 Task: Find connections with filter location Mornington with filter topic #Personaldevelopmentwith filter profile language English with filter current company Coding Ninjas with filter school Himachal Pradesh Jobs with filter industry Collection Agencies with filter service category Filing with filter keywords title Attorney
Action: Mouse moved to (631, 93)
Screenshot: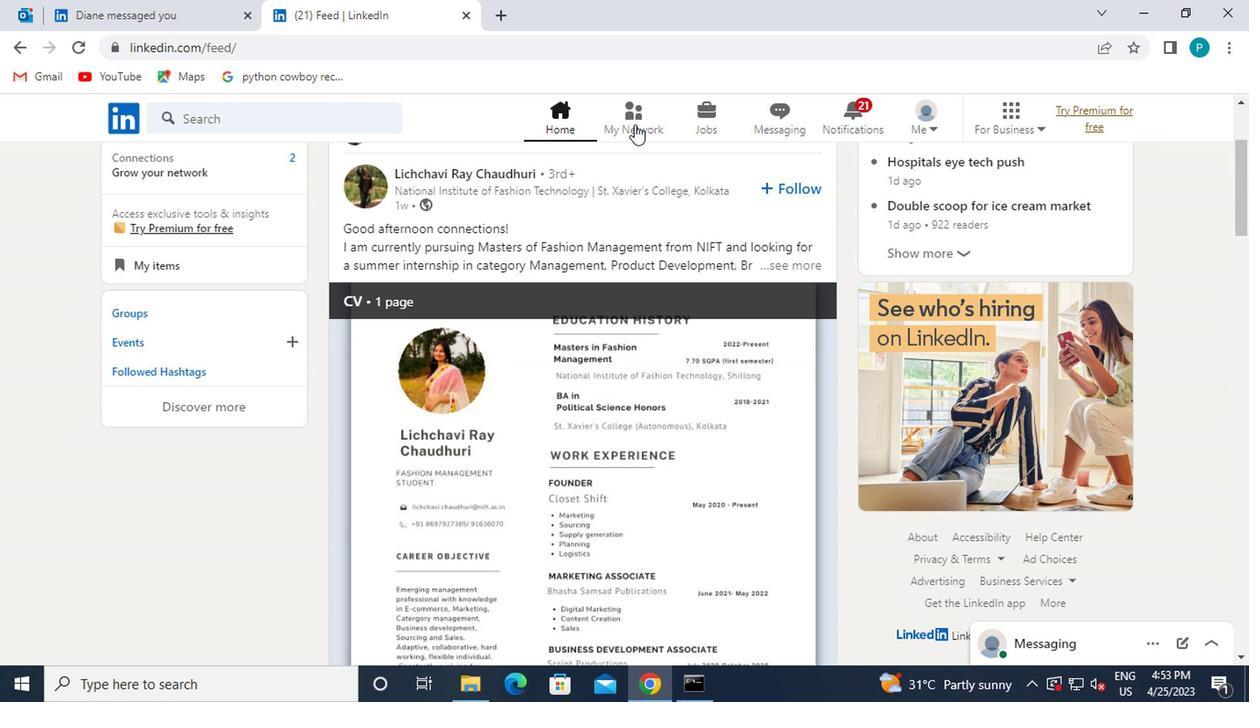 
Action: Mouse pressed left at (631, 93)
Screenshot: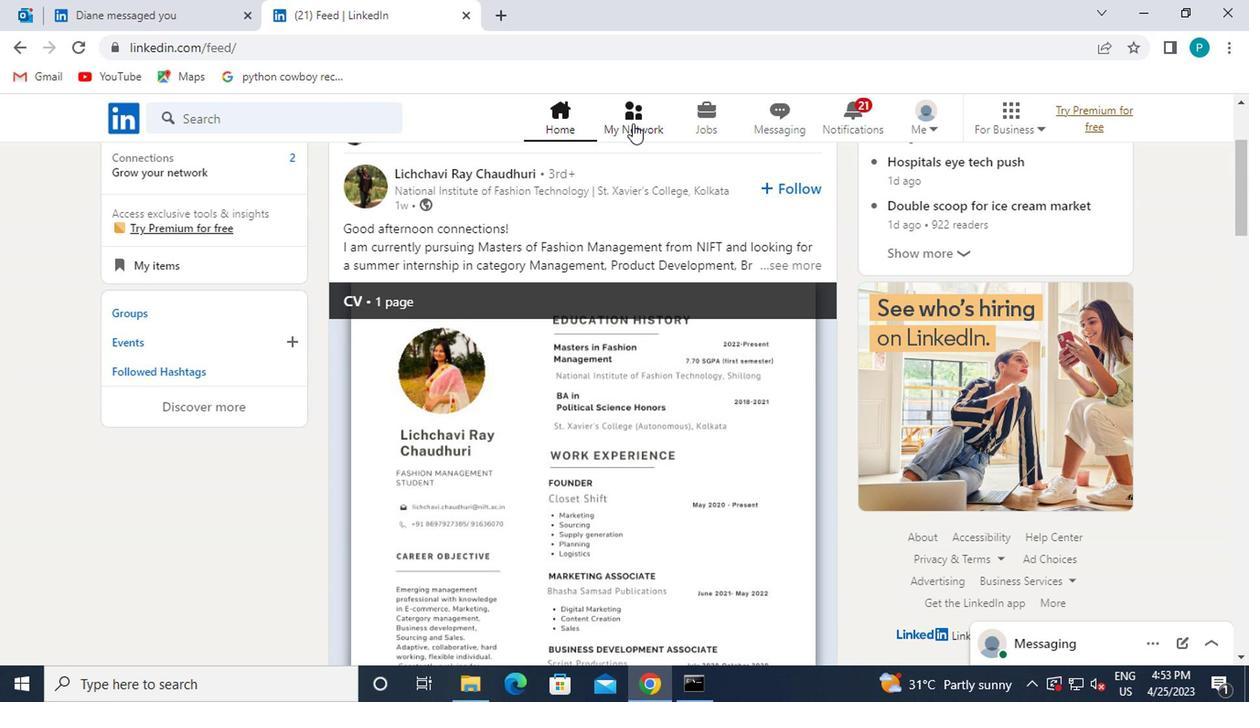 
Action: Mouse moved to (188, 197)
Screenshot: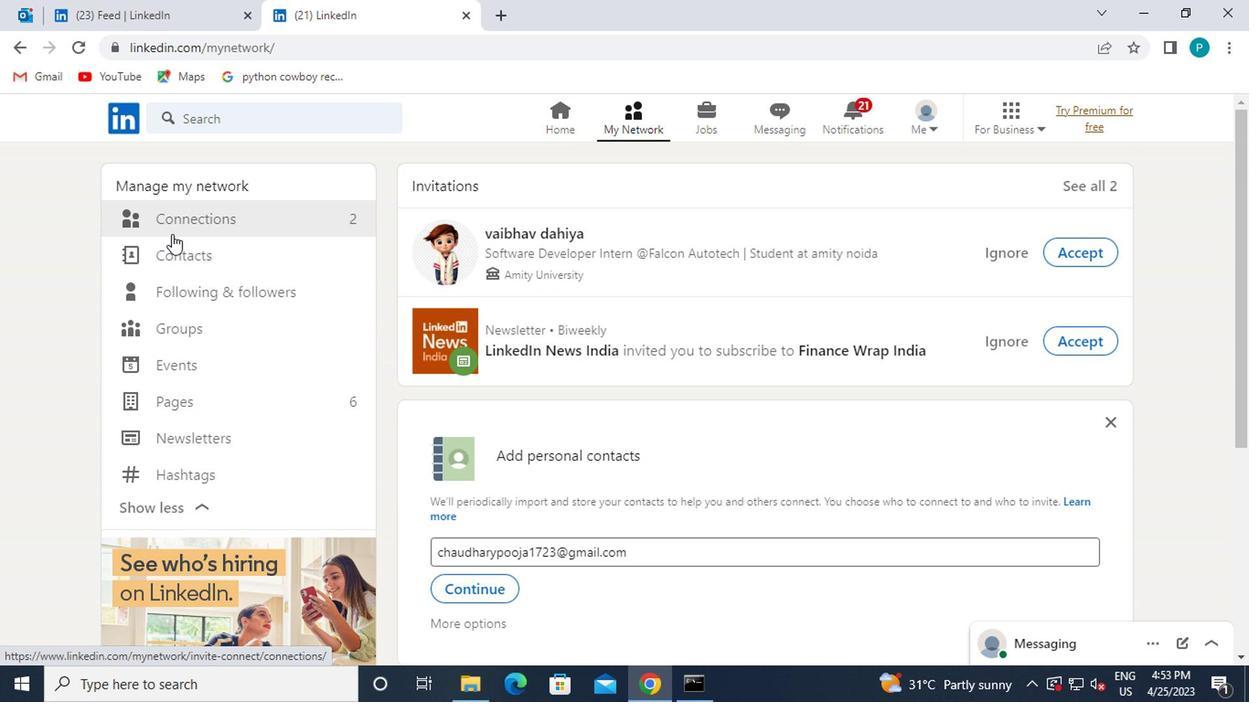 
Action: Mouse pressed left at (188, 197)
Screenshot: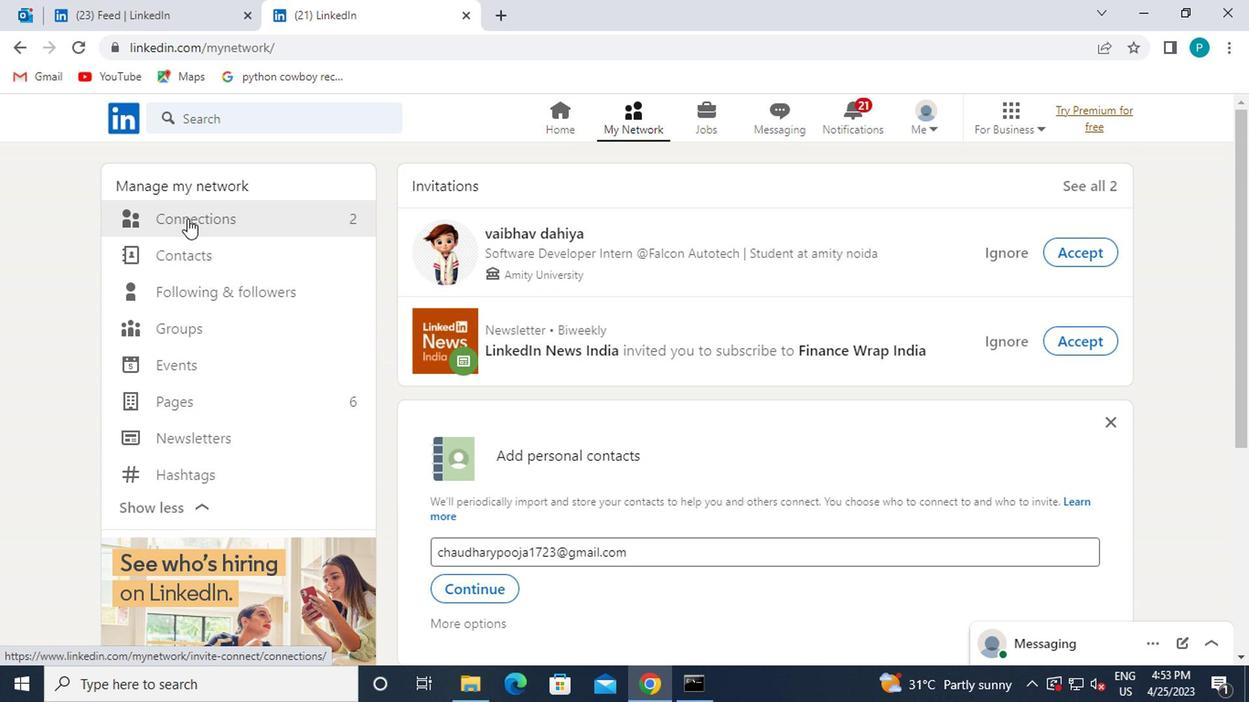 
Action: Mouse moved to (778, 193)
Screenshot: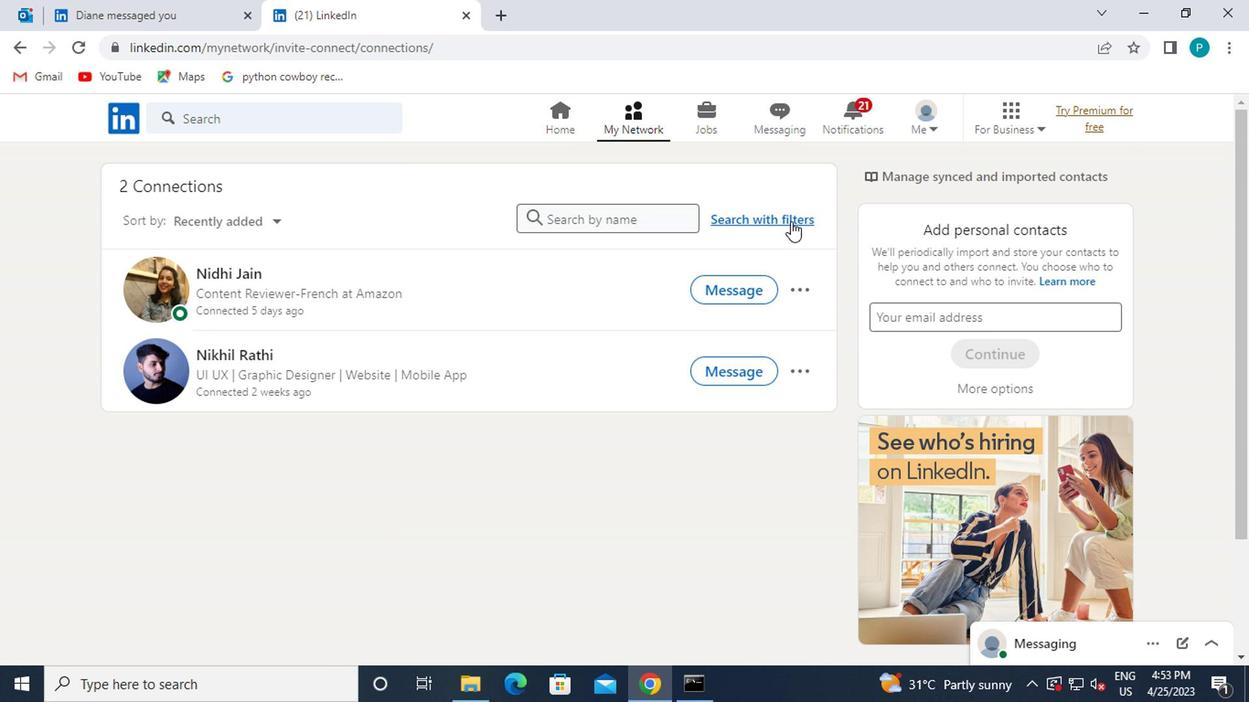 
Action: Mouse pressed left at (778, 193)
Screenshot: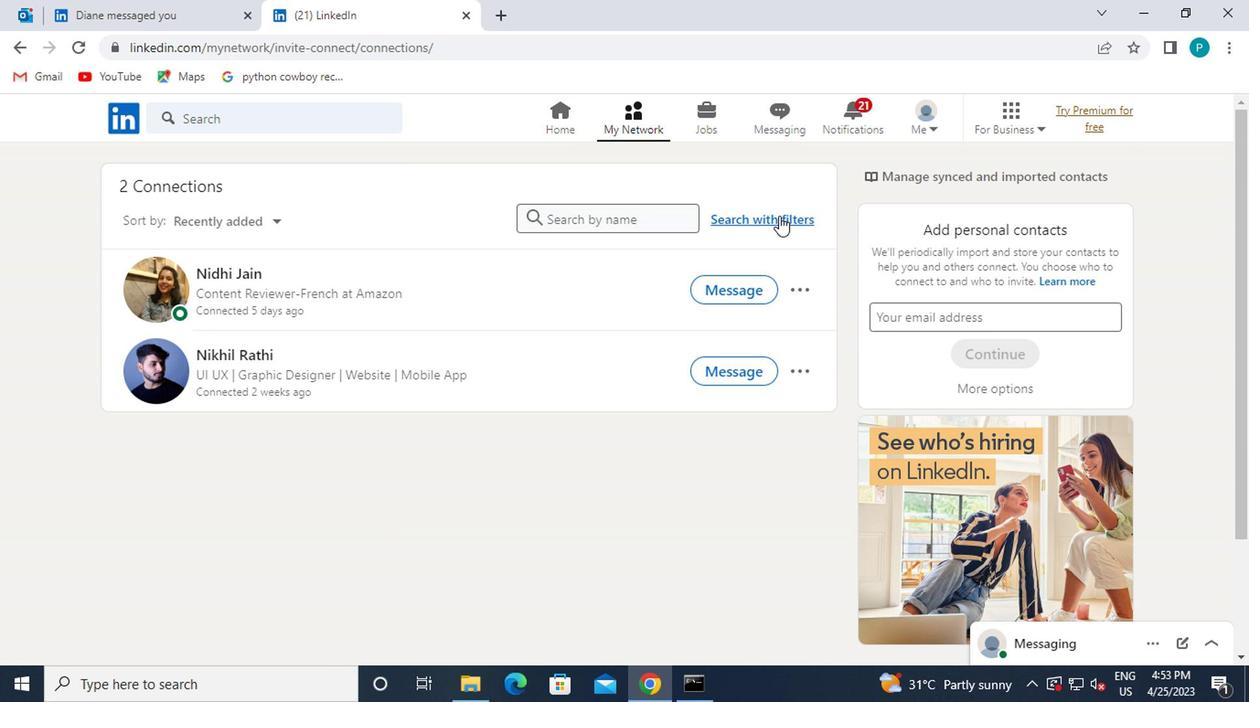
Action: Mouse moved to (637, 145)
Screenshot: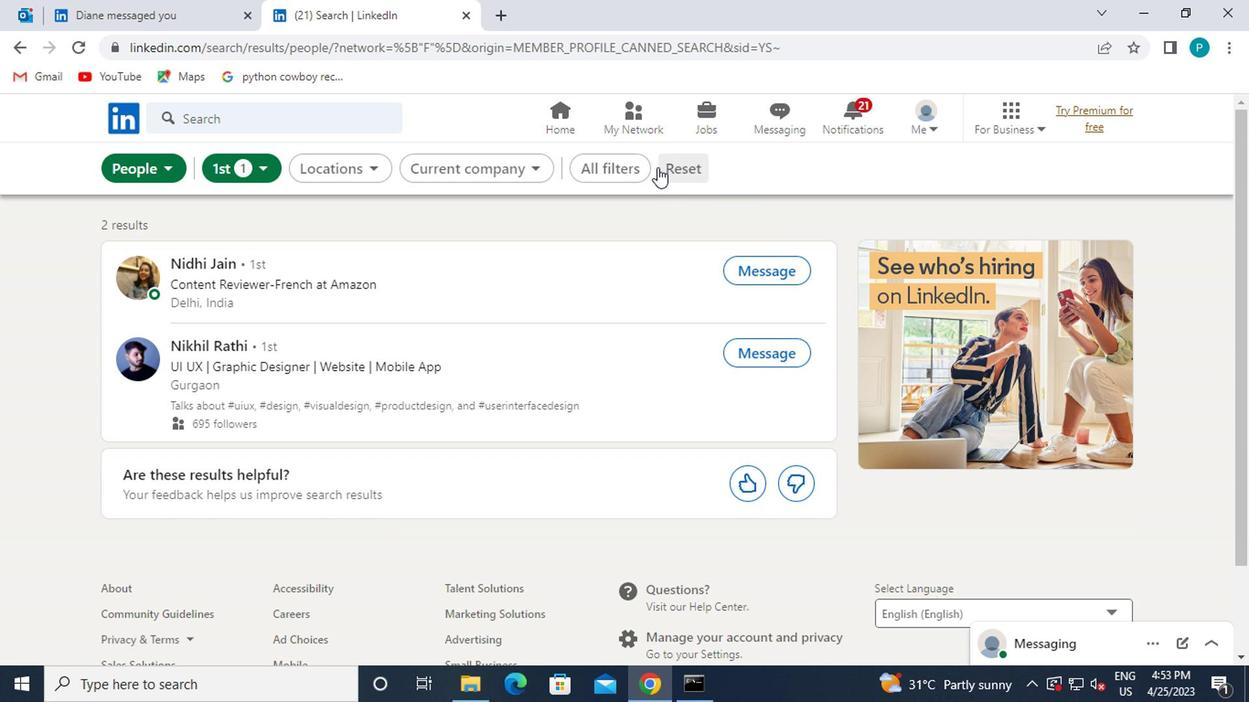 
Action: Mouse pressed left at (637, 145)
Screenshot: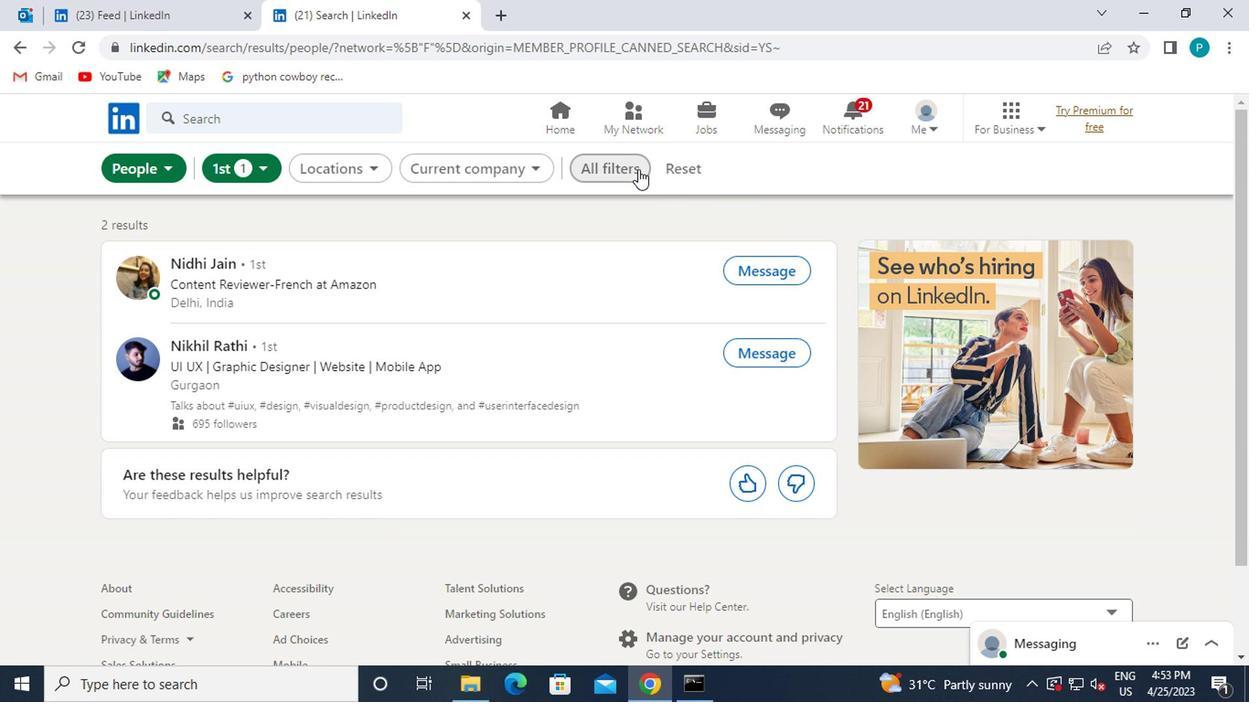 
Action: Mouse moved to (972, 432)
Screenshot: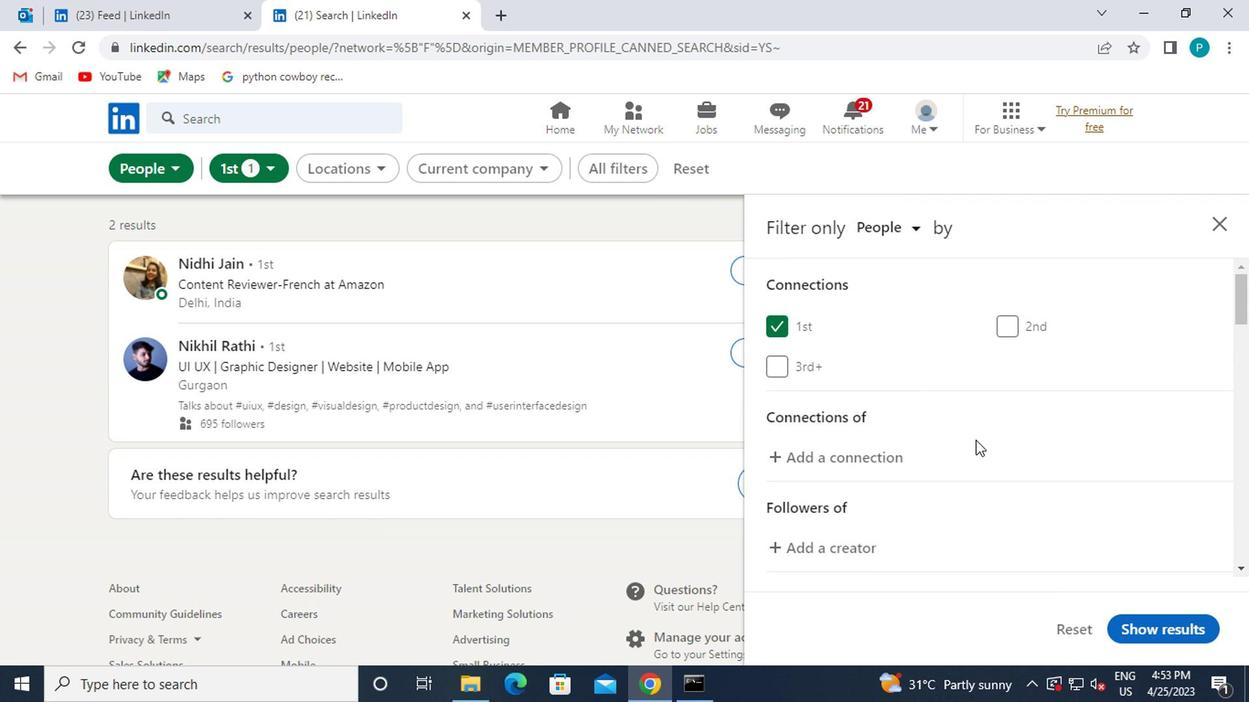 
Action: Mouse scrolled (972, 432) with delta (0, 0)
Screenshot: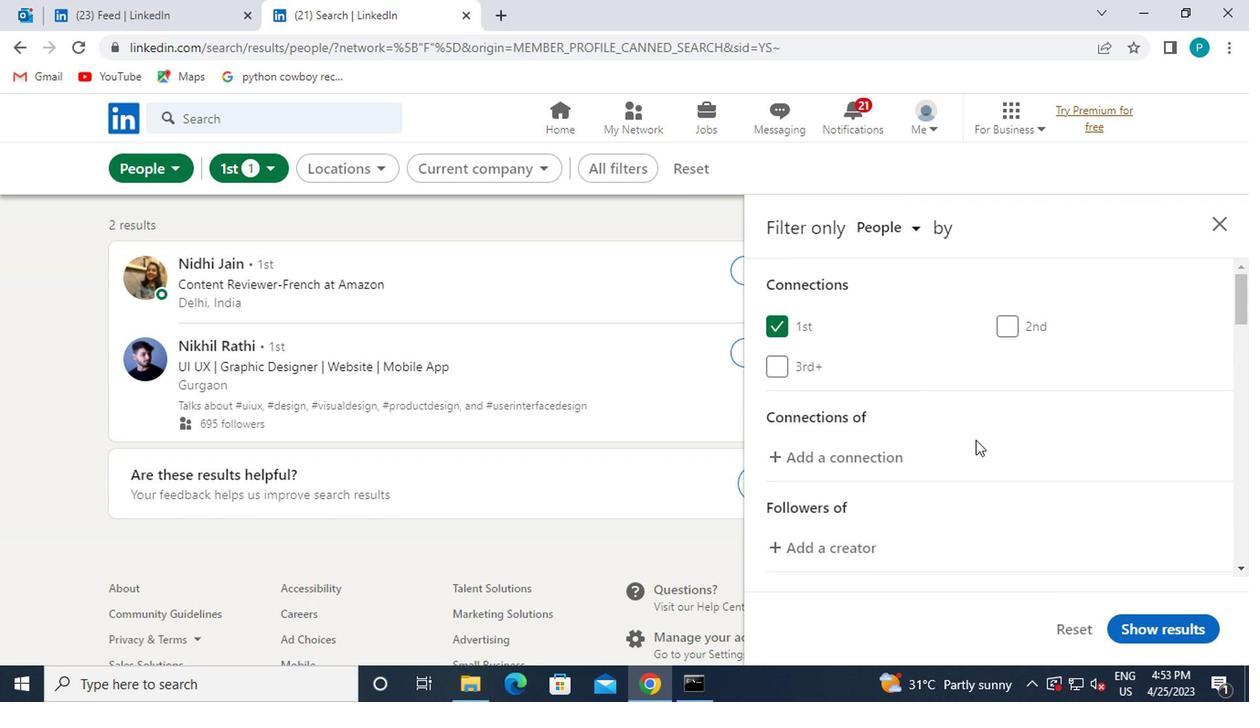 
Action: Mouse scrolled (972, 432) with delta (0, 0)
Screenshot: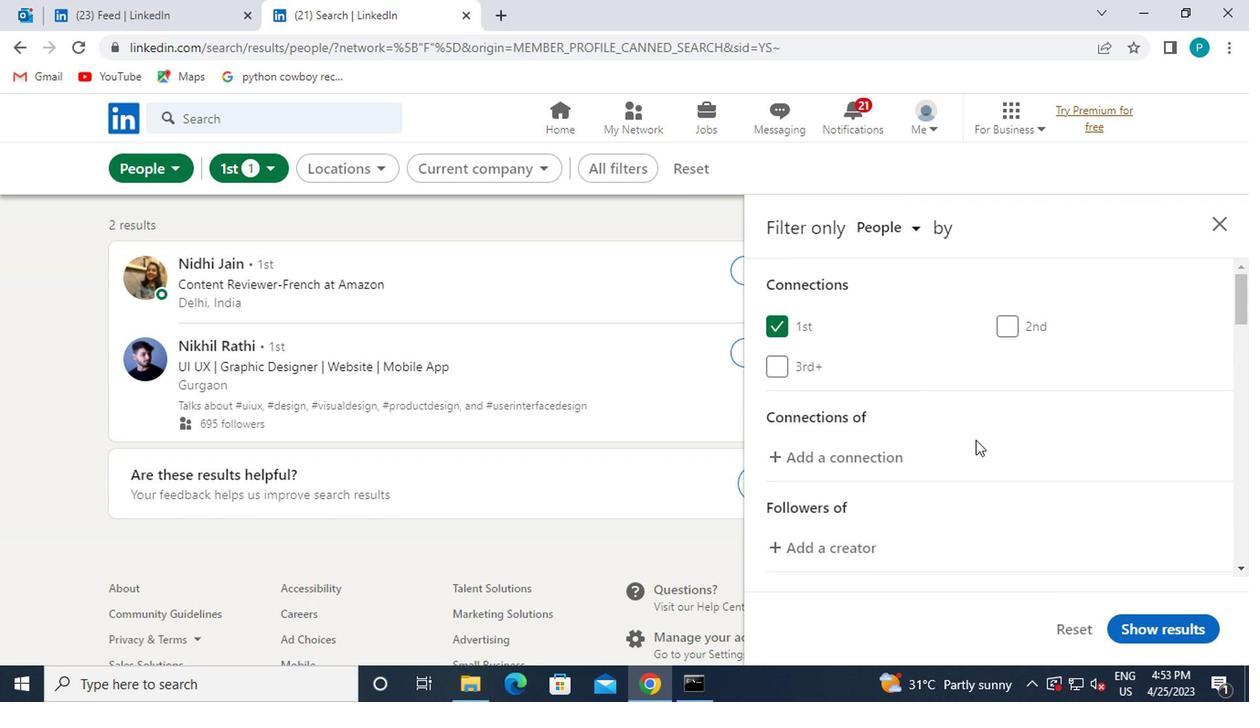 
Action: Mouse moved to (983, 433)
Screenshot: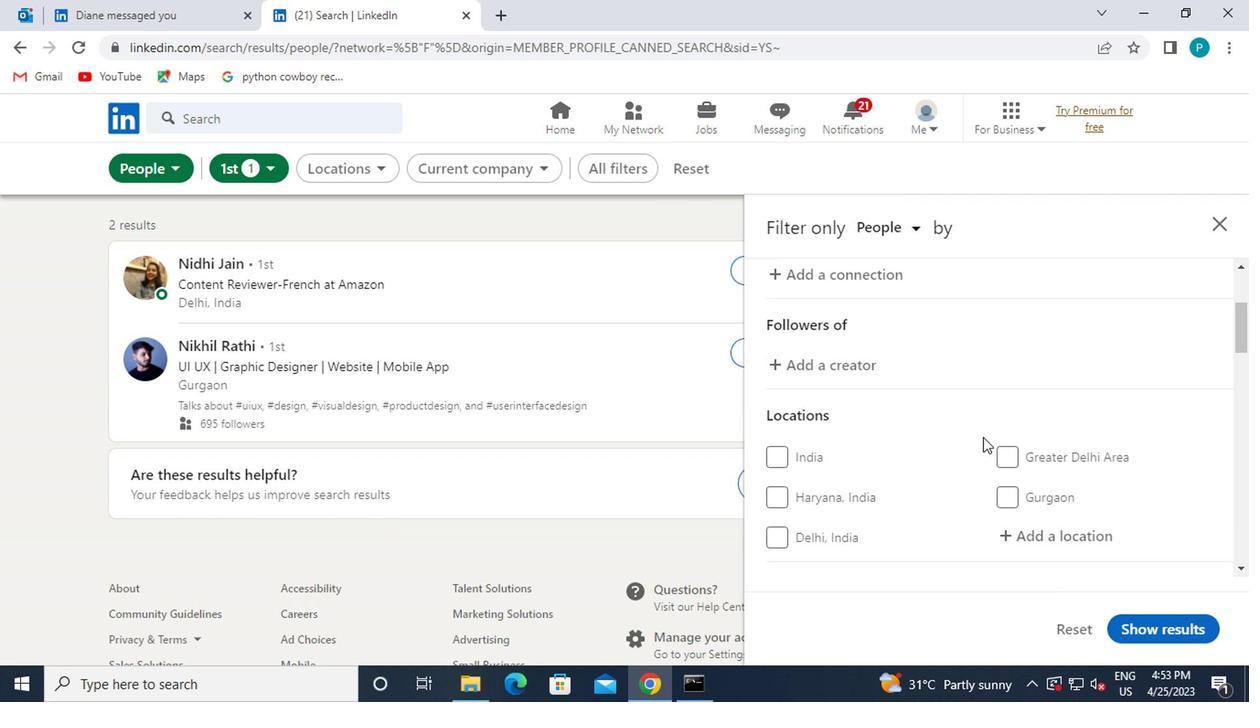 
Action: Mouse scrolled (983, 432) with delta (0, -1)
Screenshot: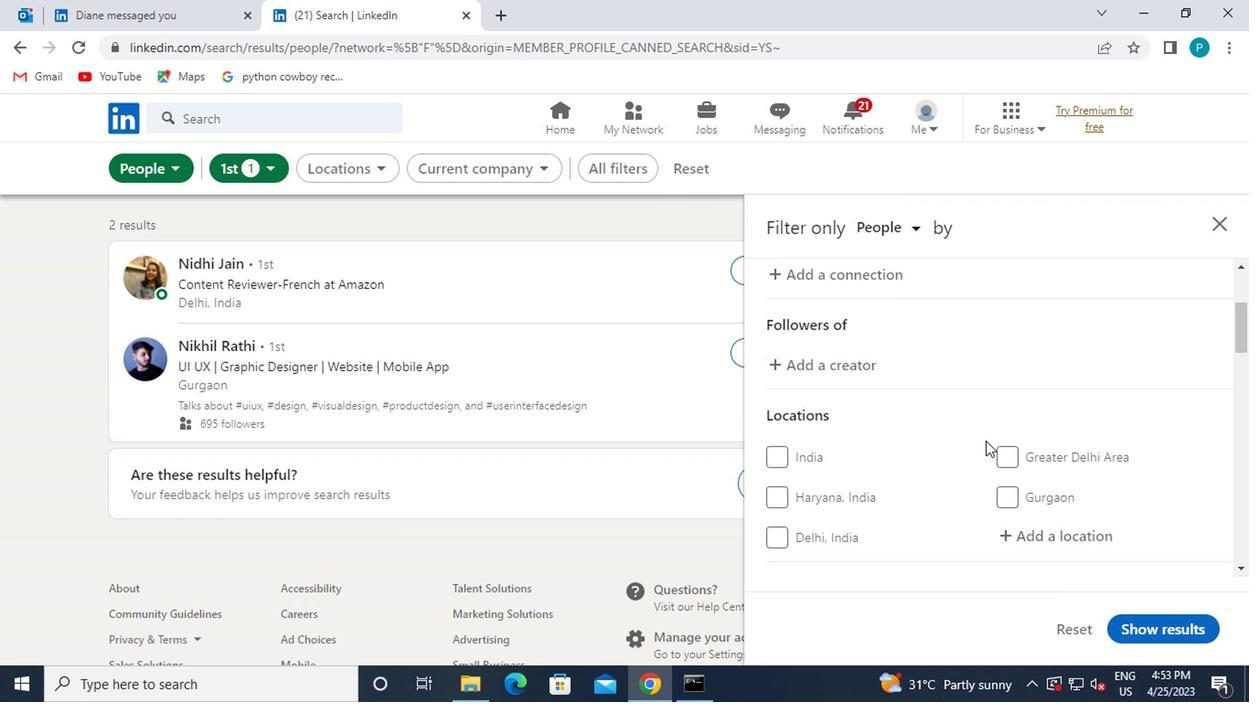 
Action: Mouse scrolled (983, 432) with delta (0, -1)
Screenshot: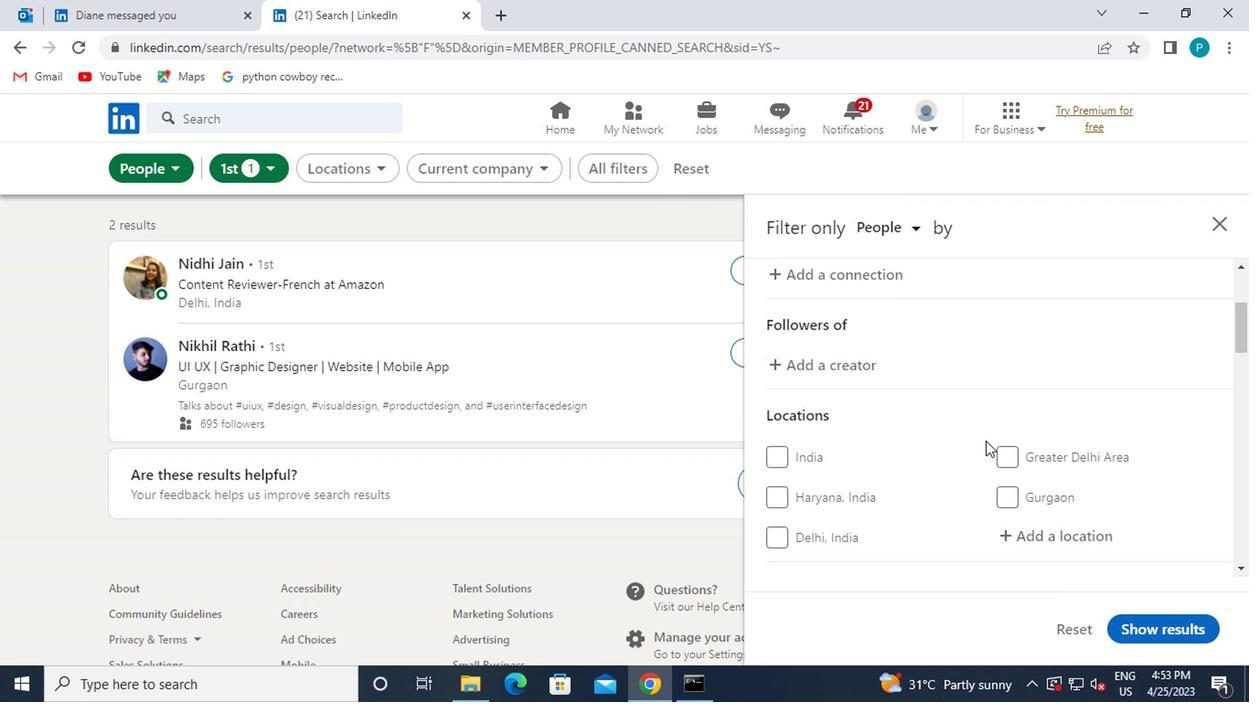 
Action: Mouse moved to (1030, 341)
Screenshot: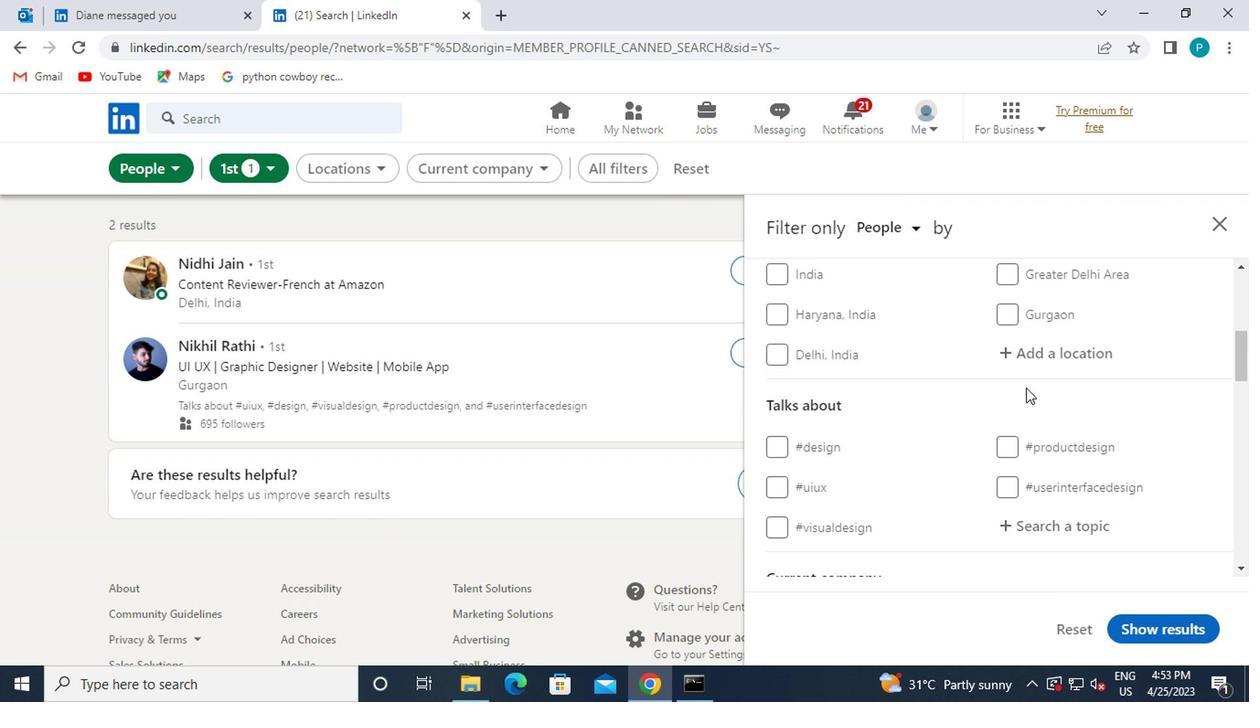 
Action: Mouse pressed left at (1030, 341)
Screenshot: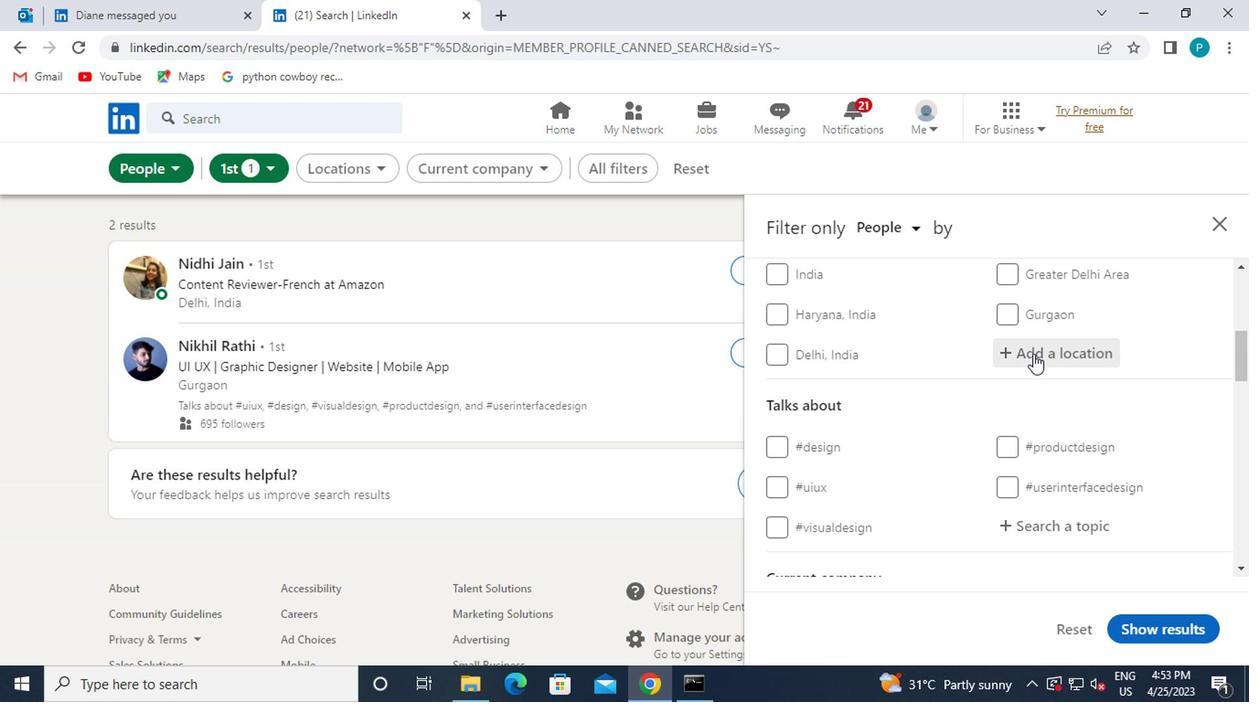 
Action: Mouse moved to (1030, 338)
Screenshot: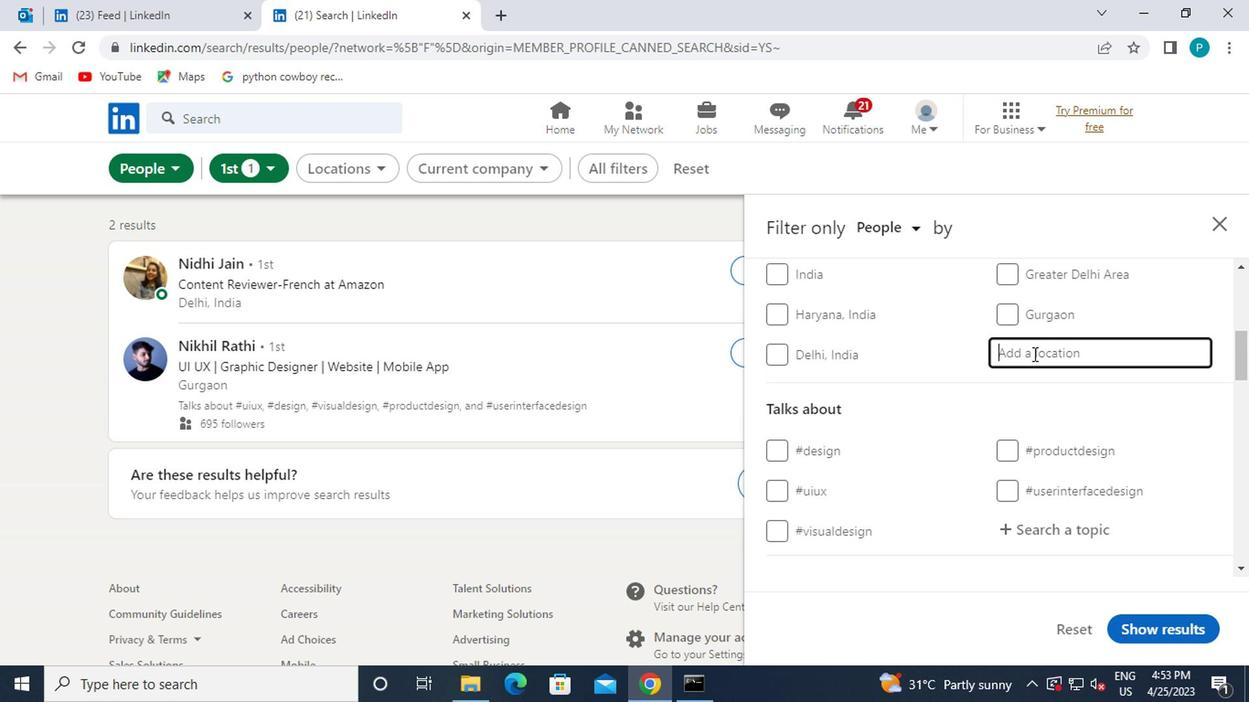 
Action: Key pressed <Key.caps_lock>m<Key.caps_lock>ornington<Key.enter>
Screenshot: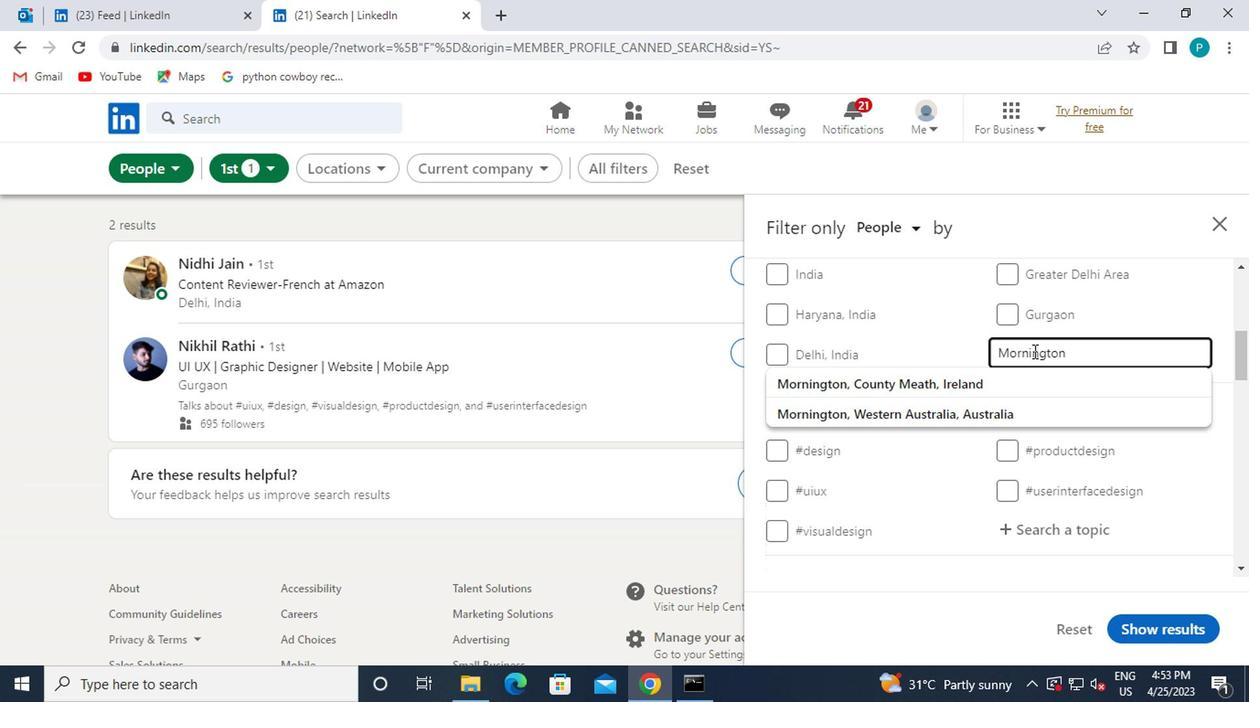 
Action: Mouse moved to (1025, 340)
Screenshot: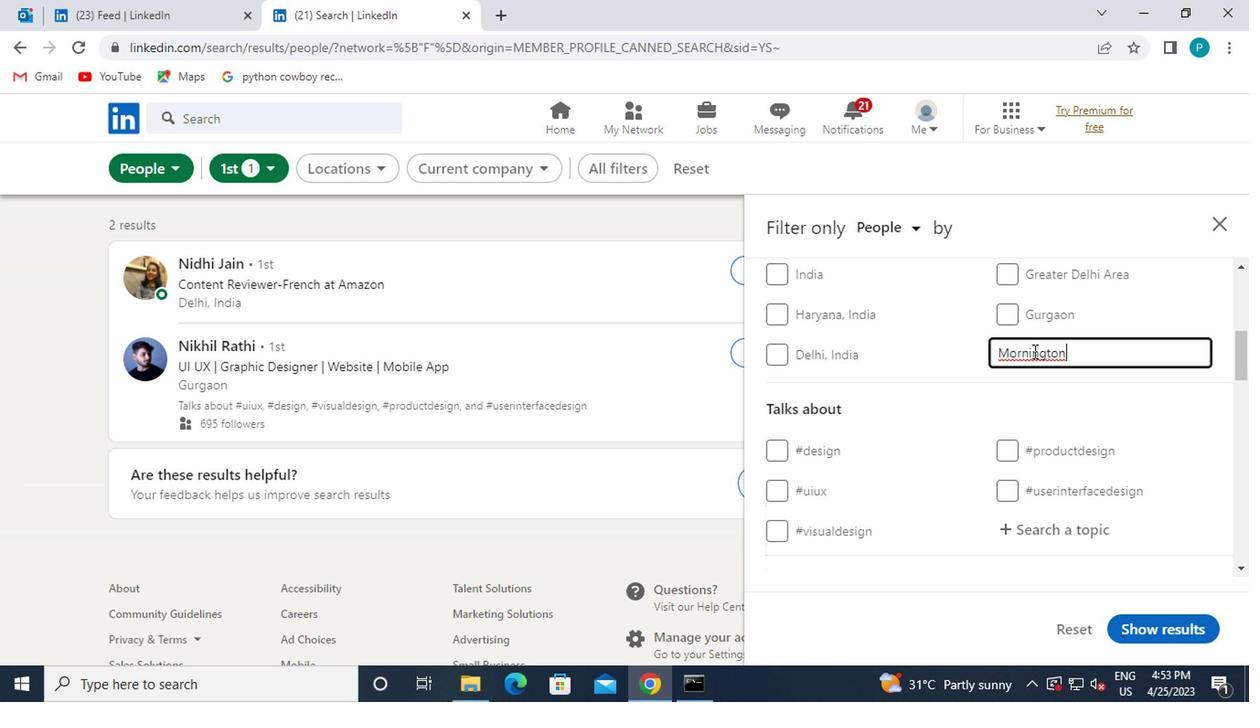
Action: Mouse scrolled (1025, 339) with delta (0, 0)
Screenshot: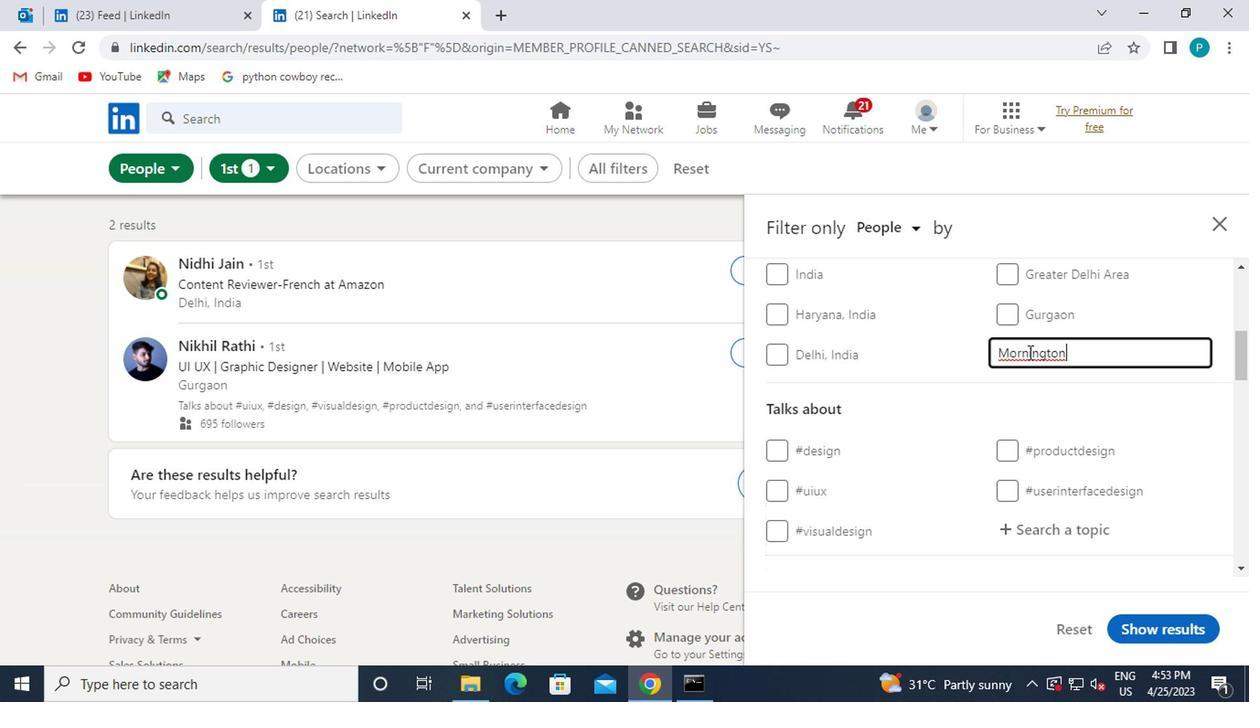 
Action: Mouse scrolled (1025, 339) with delta (0, 0)
Screenshot: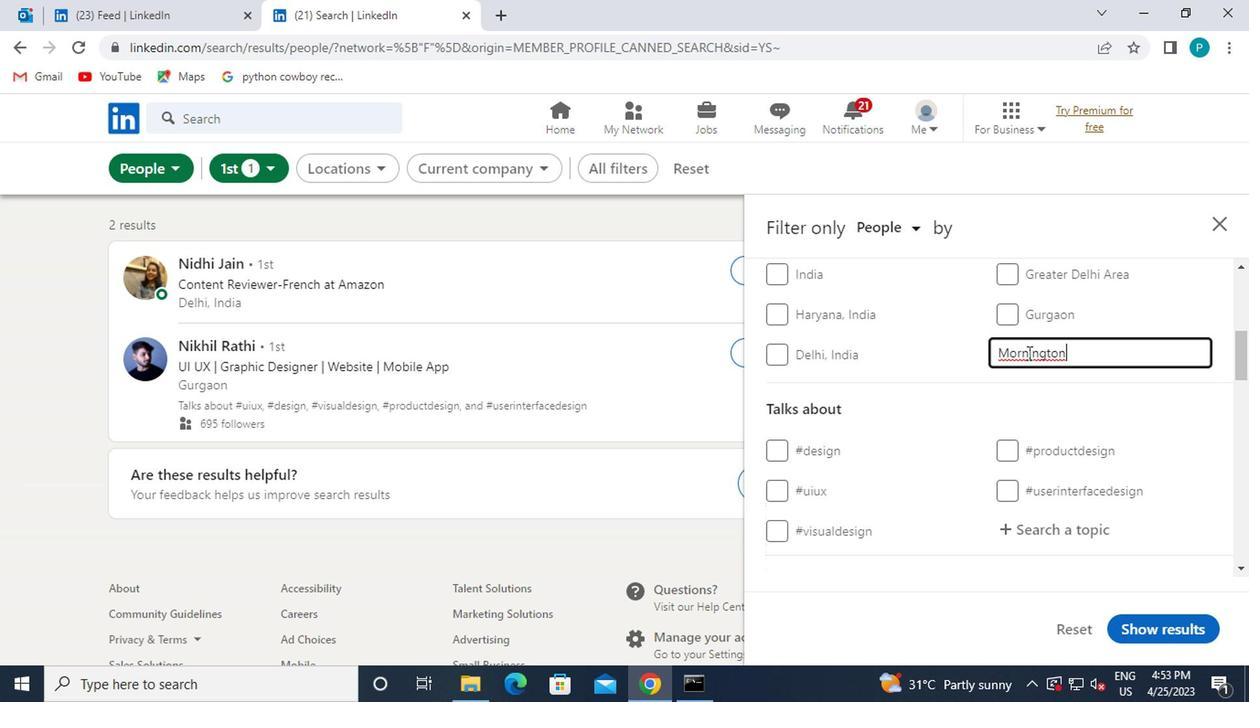 
Action: Mouse moved to (1036, 328)
Screenshot: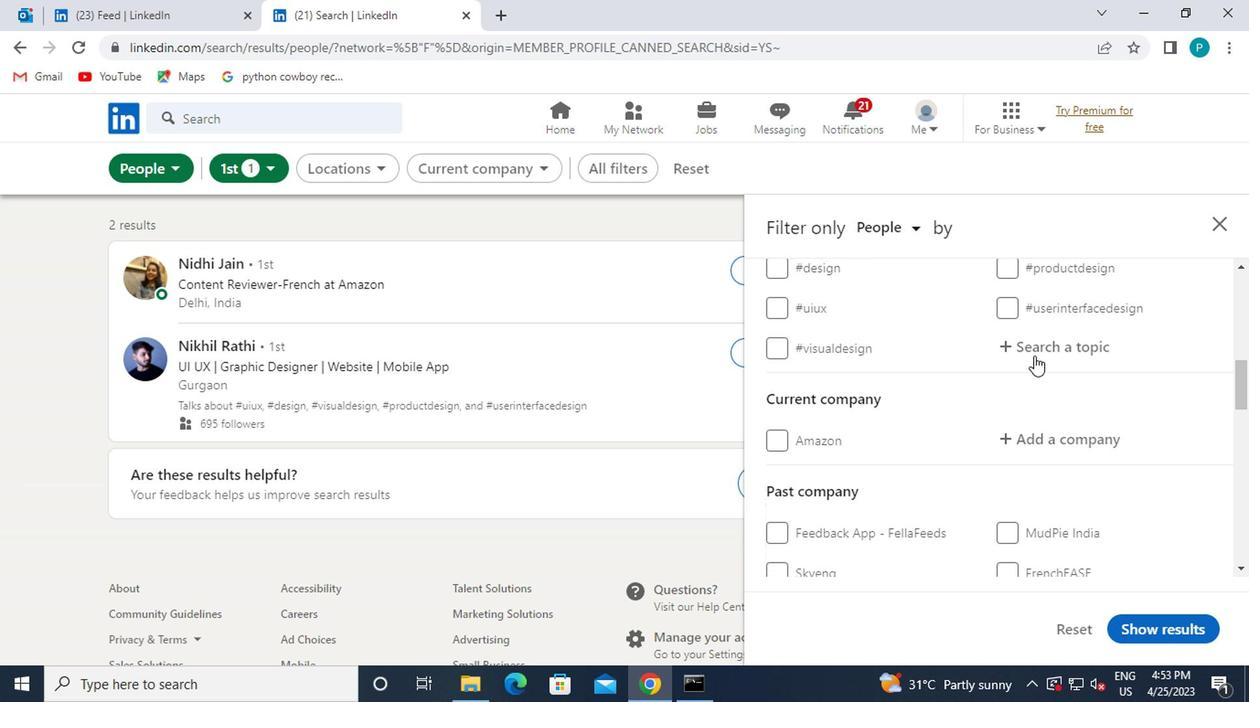 
Action: Mouse pressed left at (1036, 328)
Screenshot: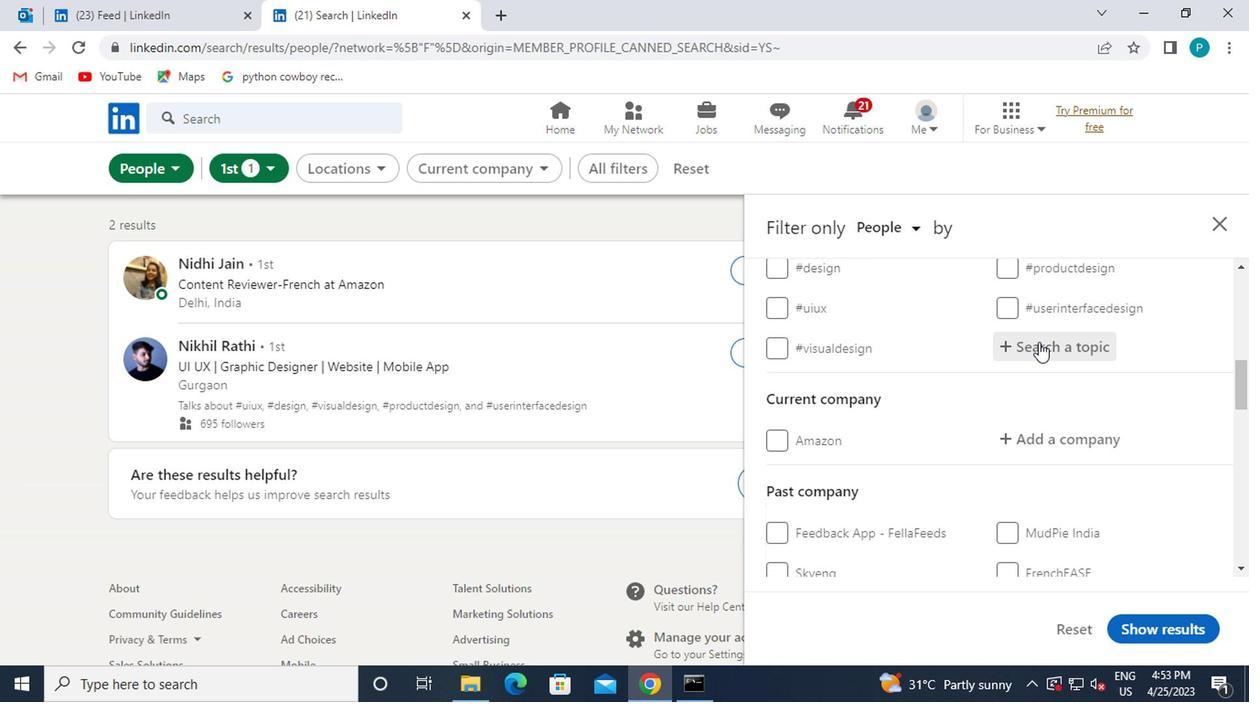 
Action: Key pressed <Key.shift>#<Key.caps_lock>P<Key.caps_lock>ERSONAL<Key.space><Key.backspace>DEVELOPMENT
Screenshot: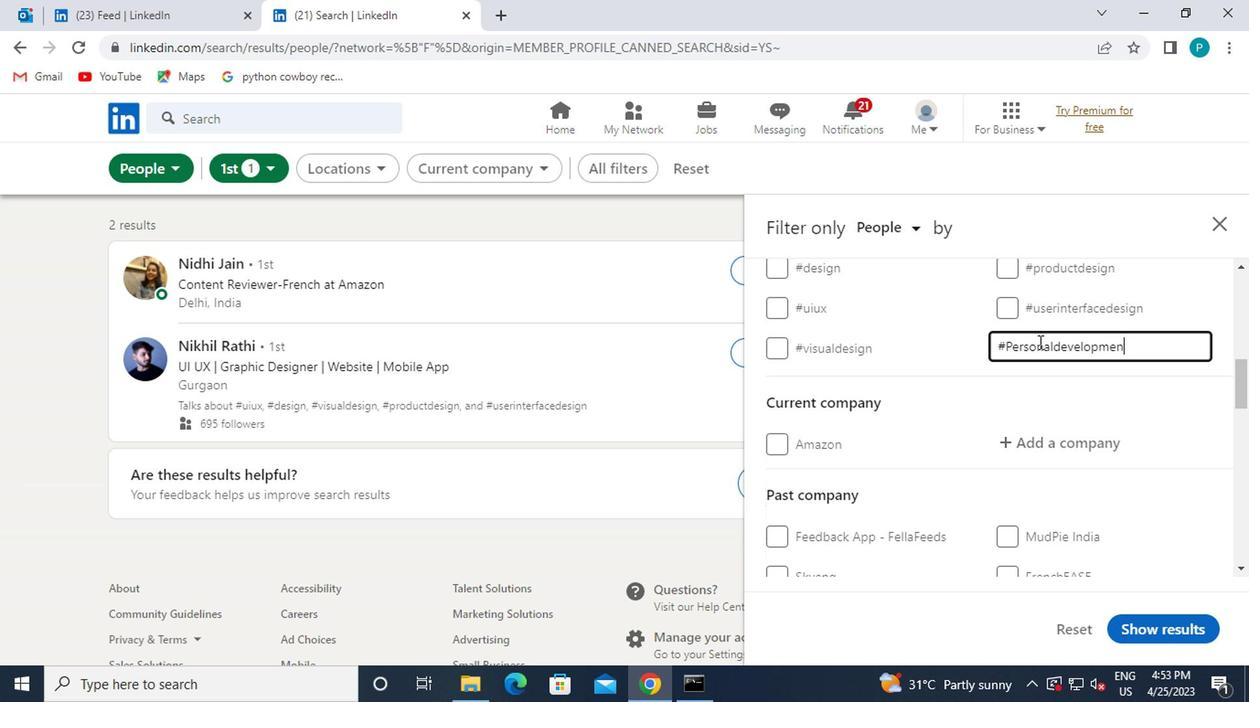 
Action: Mouse moved to (1032, 436)
Screenshot: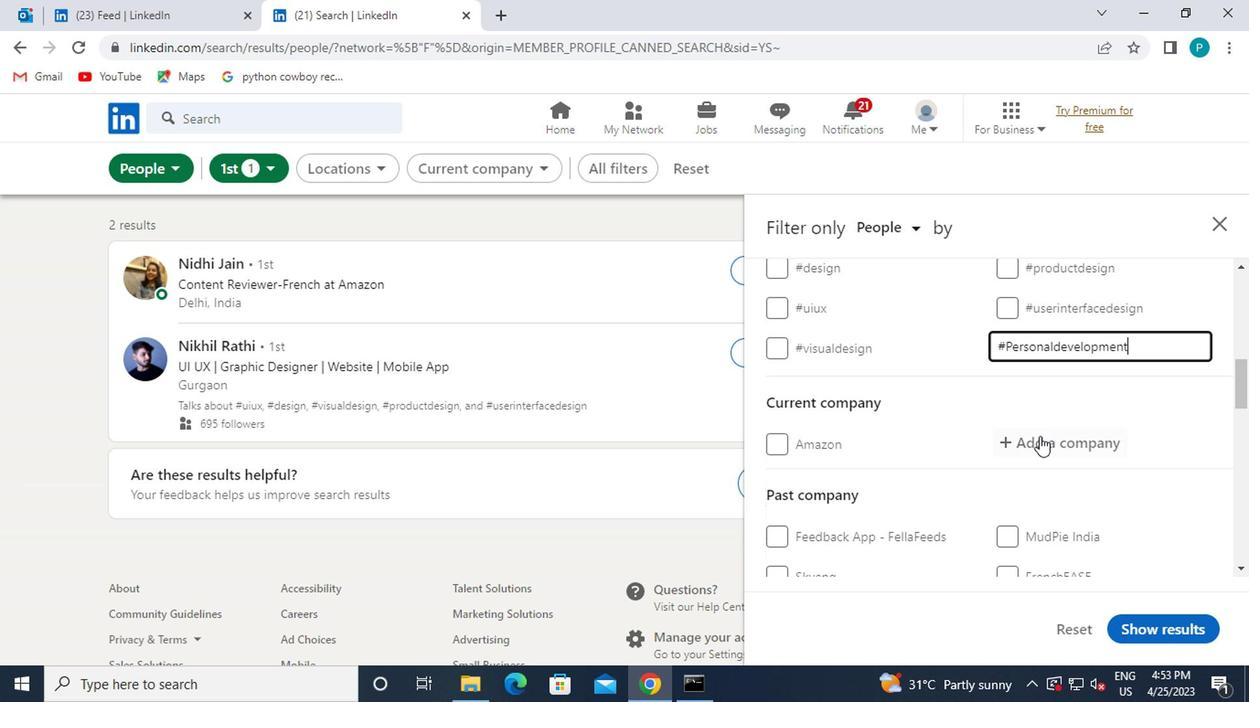 
Action: Mouse pressed left at (1032, 436)
Screenshot: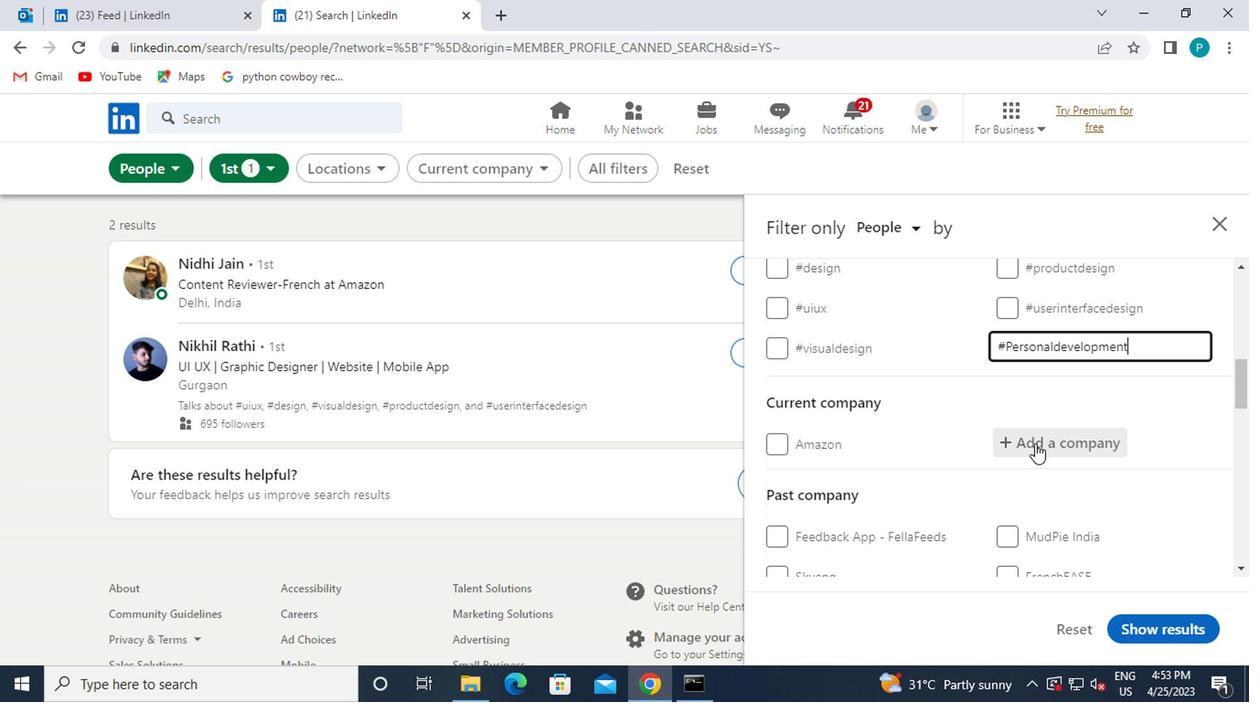 
Action: Key pressed <Key.caps_lock>C<Key.caps_lock>ODING
Screenshot: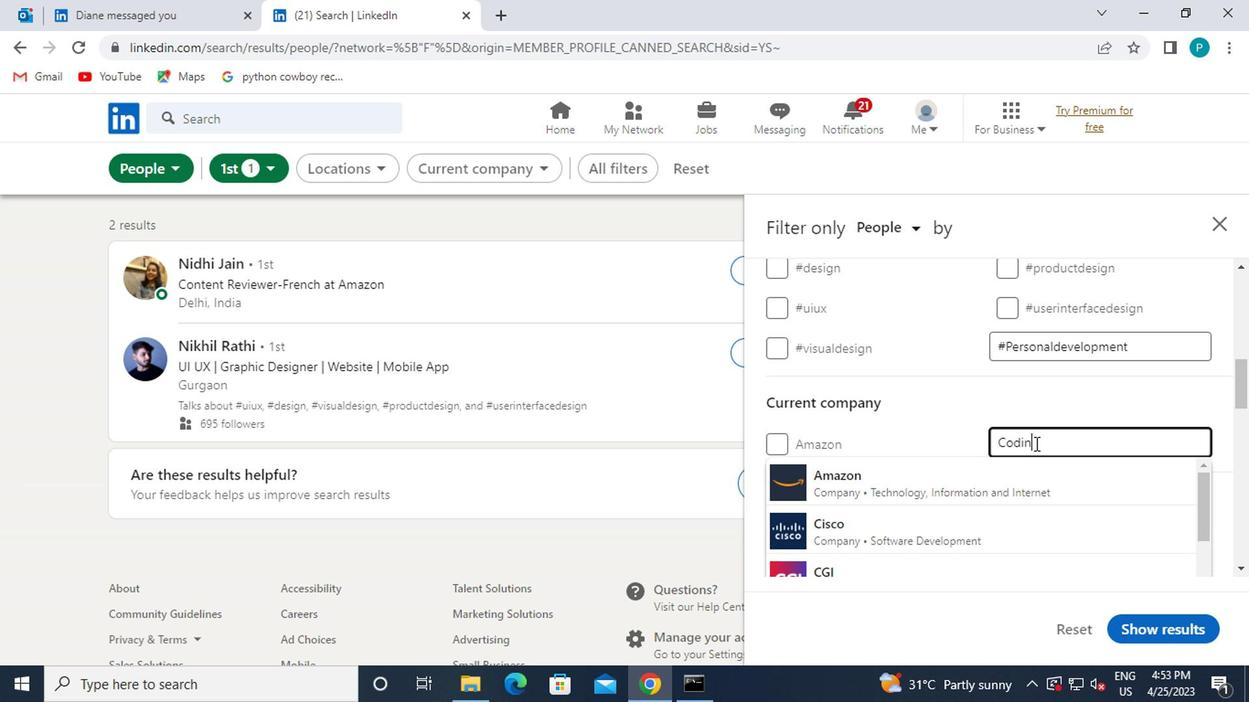 
Action: Mouse moved to (986, 462)
Screenshot: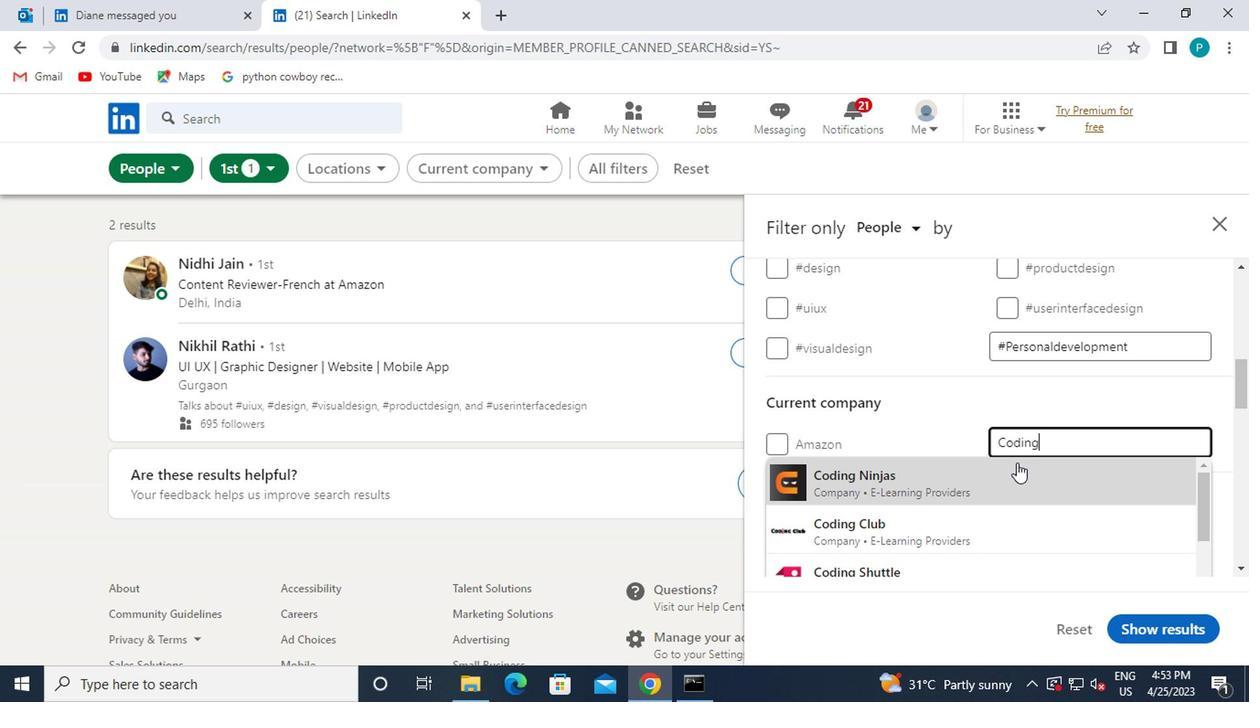 
Action: Mouse pressed left at (986, 462)
Screenshot: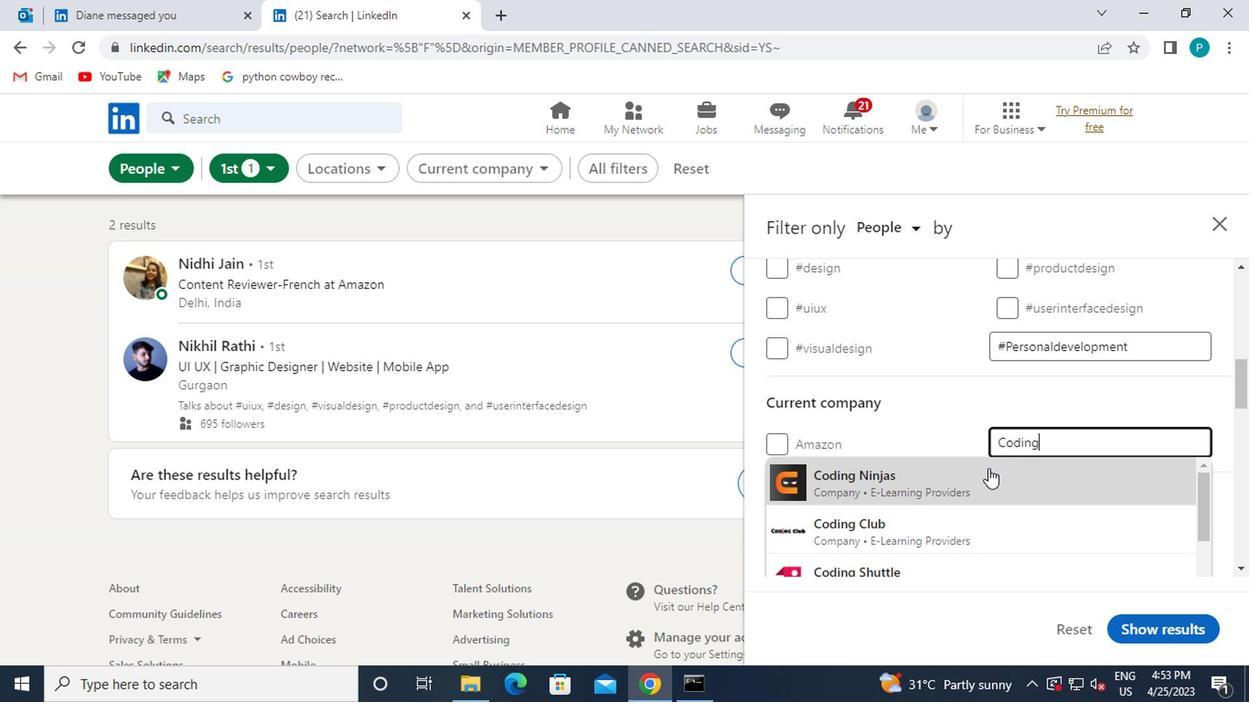 
Action: Mouse scrolled (986, 461) with delta (0, 0)
Screenshot: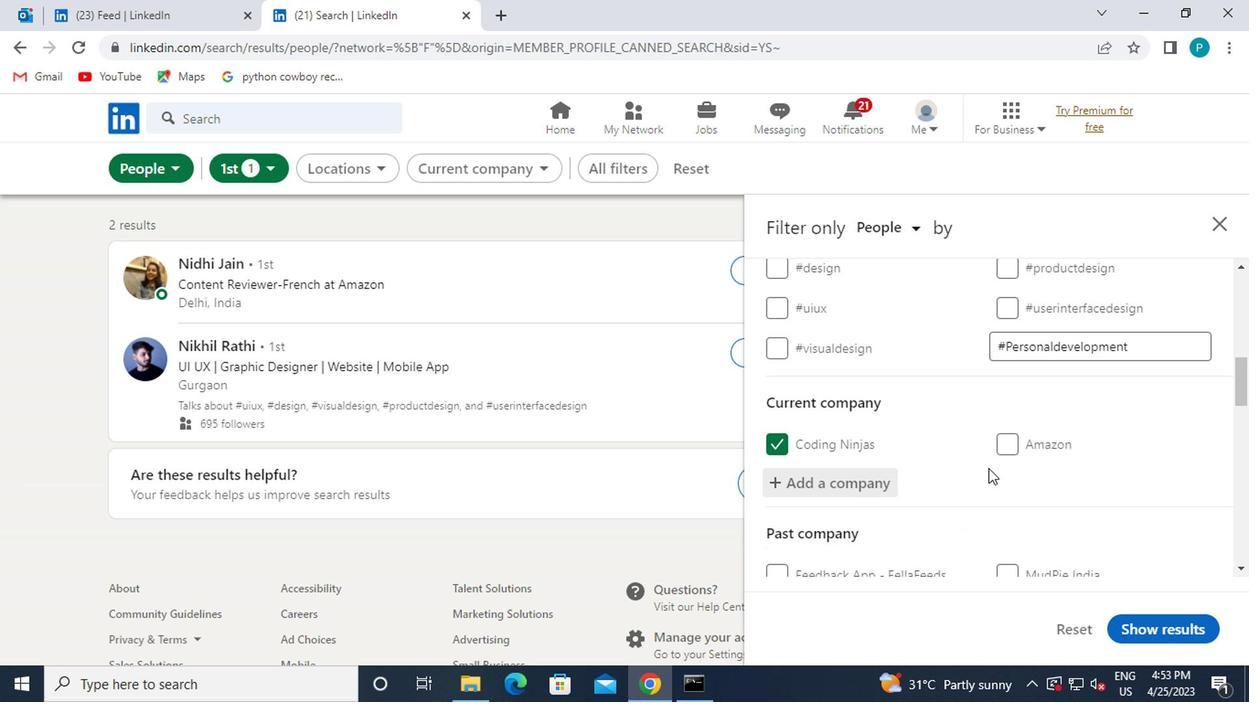 
Action: Mouse scrolled (986, 461) with delta (0, 0)
Screenshot: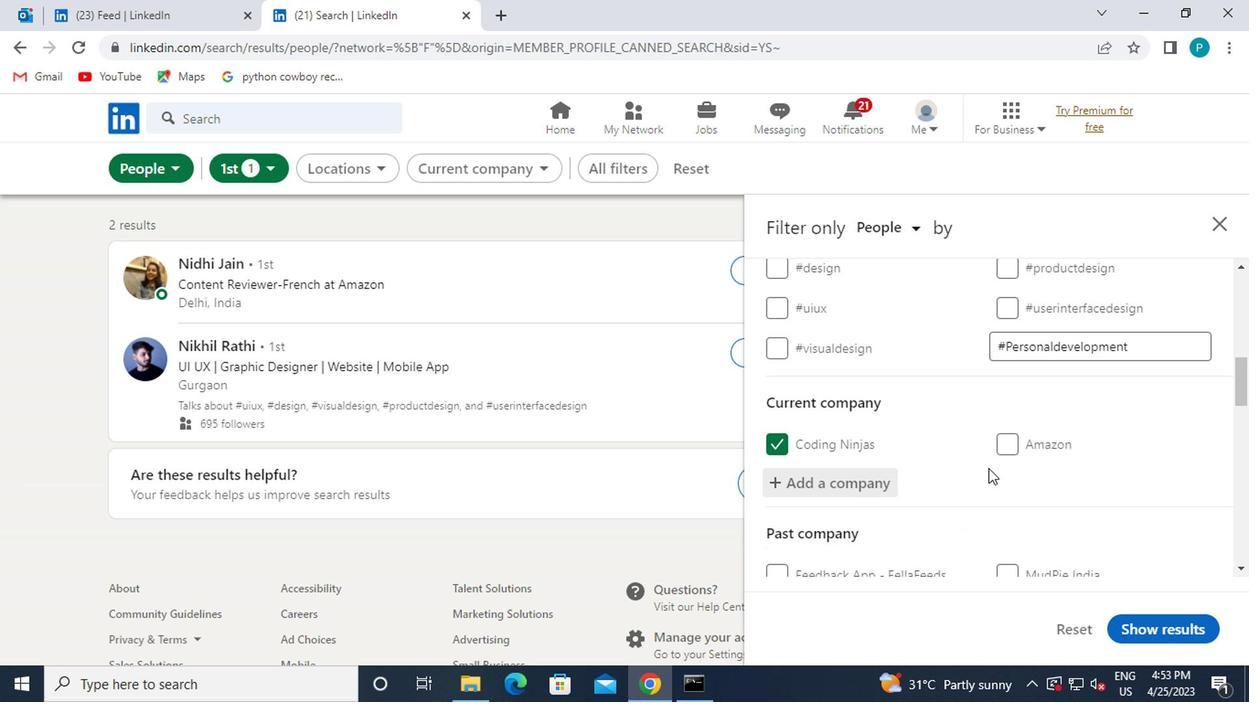 
Action: Mouse moved to (983, 464)
Screenshot: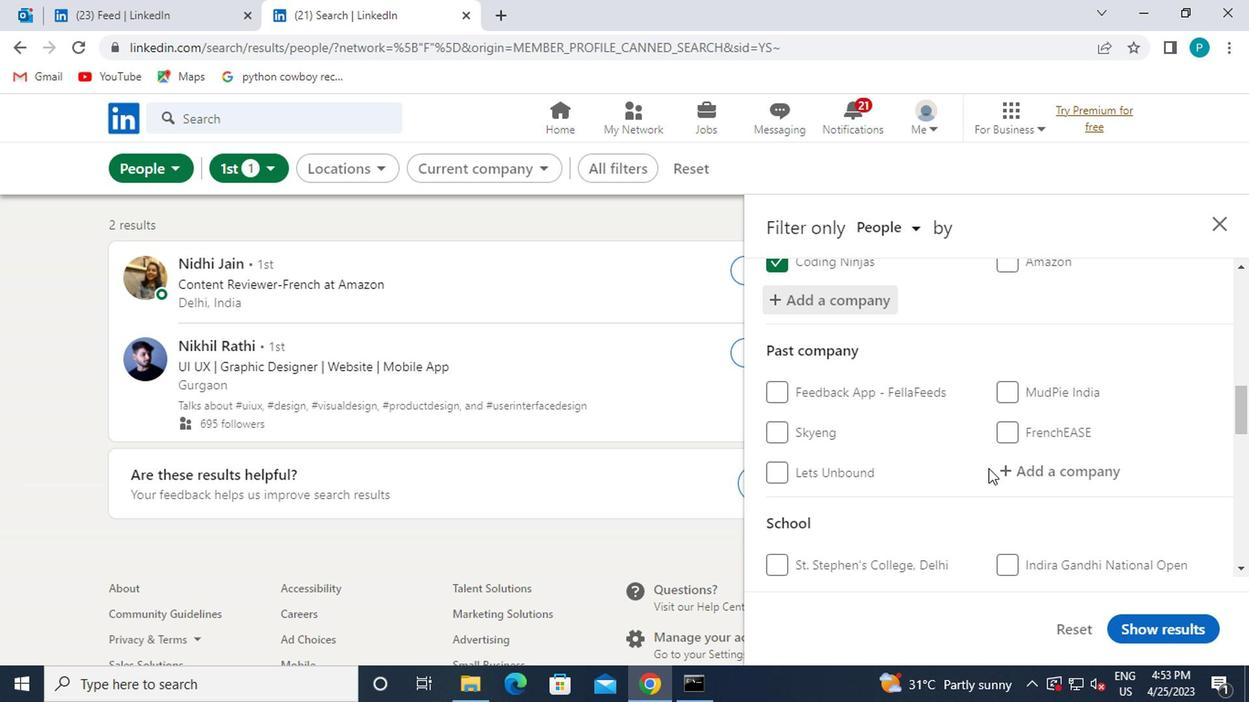 
Action: Mouse scrolled (983, 463) with delta (0, 0)
Screenshot: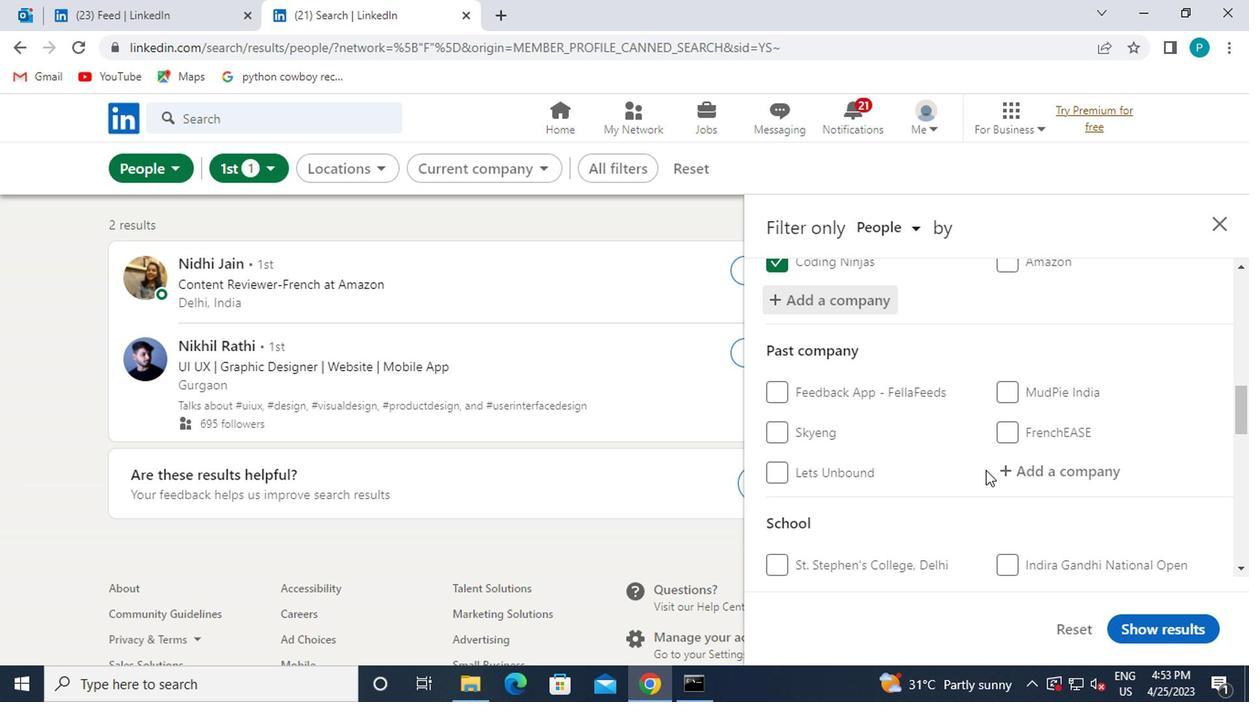 
Action: Mouse scrolled (983, 463) with delta (0, 0)
Screenshot: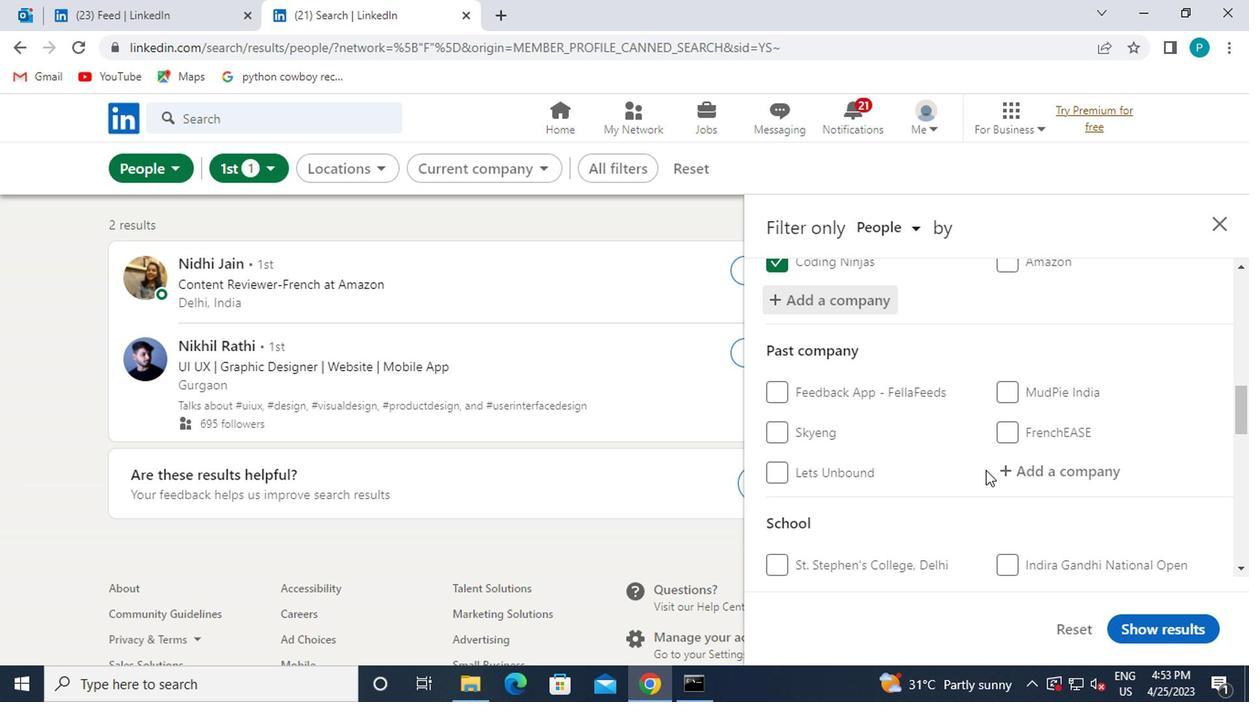
Action: Mouse moved to (1017, 495)
Screenshot: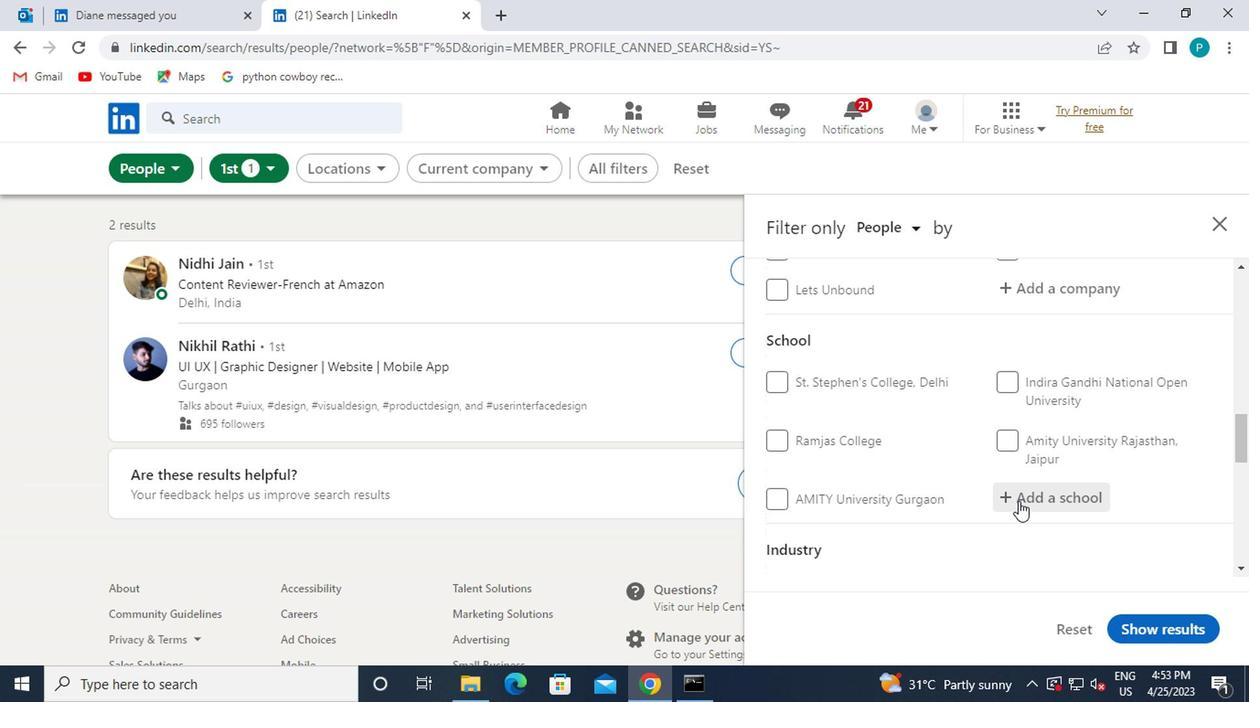 
Action: Mouse pressed left at (1017, 495)
Screenshot: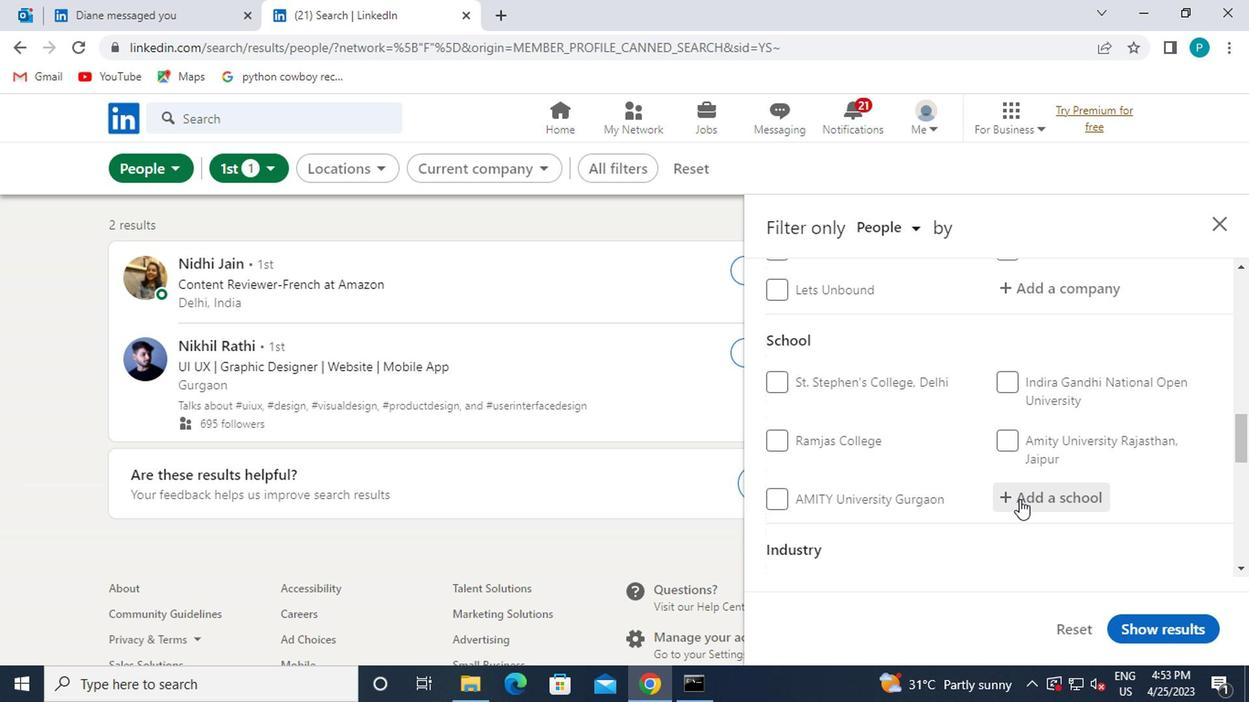 
Action: Key pressed <Key.caps_lock>H<Key.caps_lock>IMACHAL<Key.space>
Screenshot: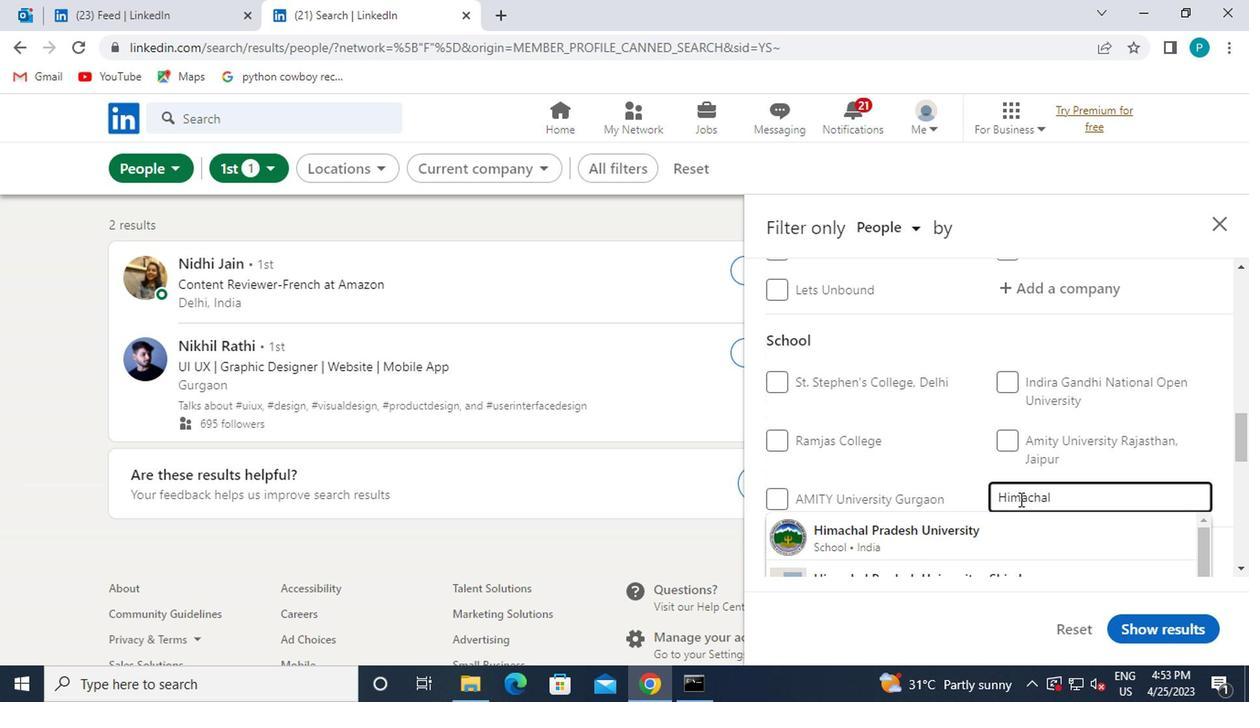 
Action: Mouse moved to (967, 521)
Screenshot: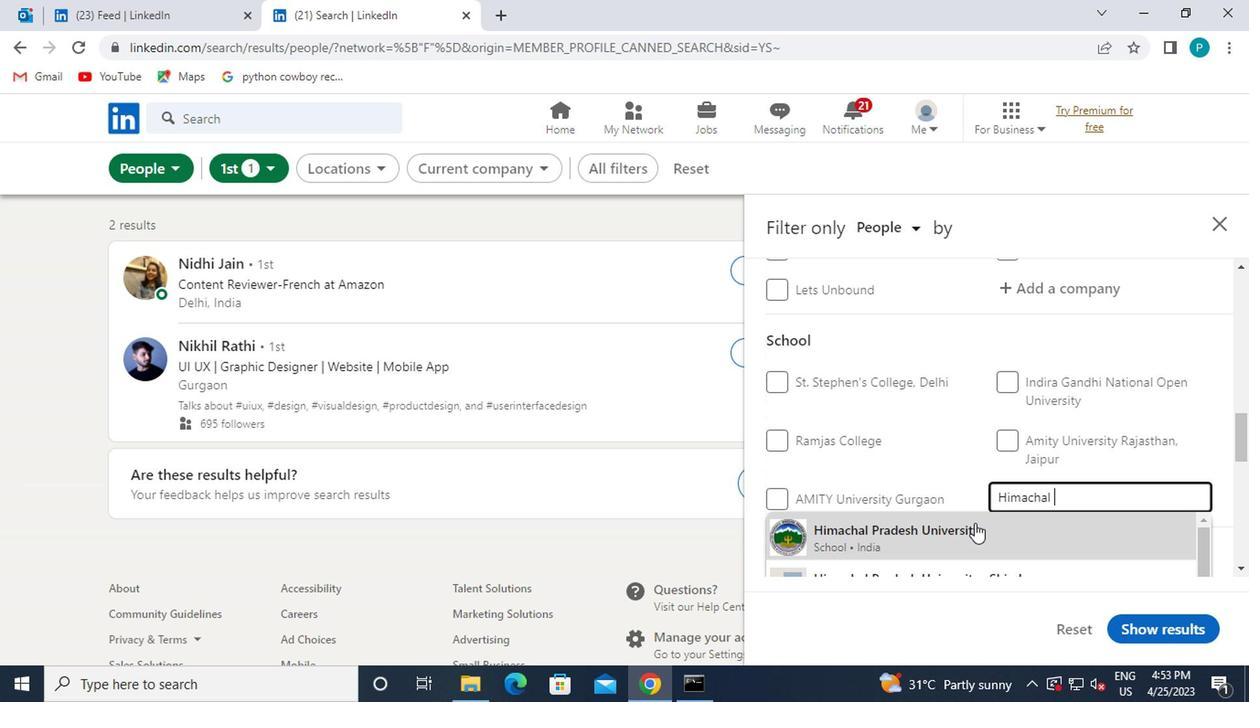 
Action: Mouse pressed left at (967, 521)
Screenshot: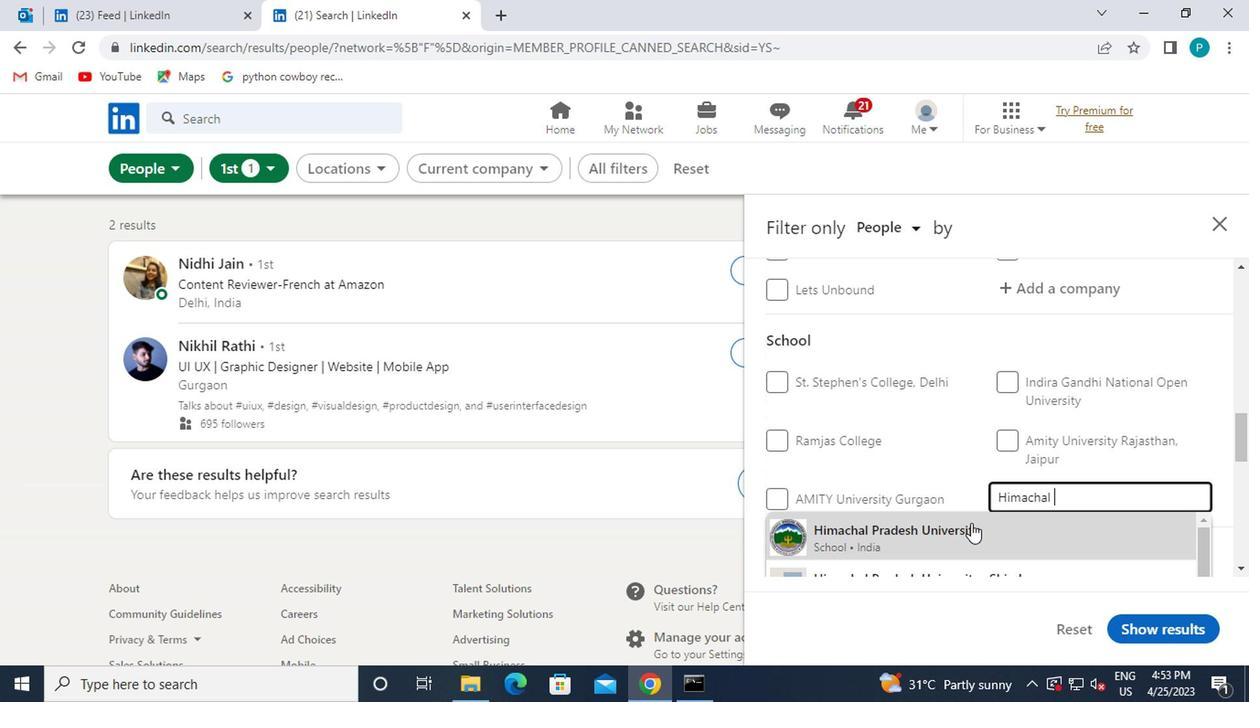 
Action: Mouse scrolled (967, 520) with delta (0, 0)
Screenshot: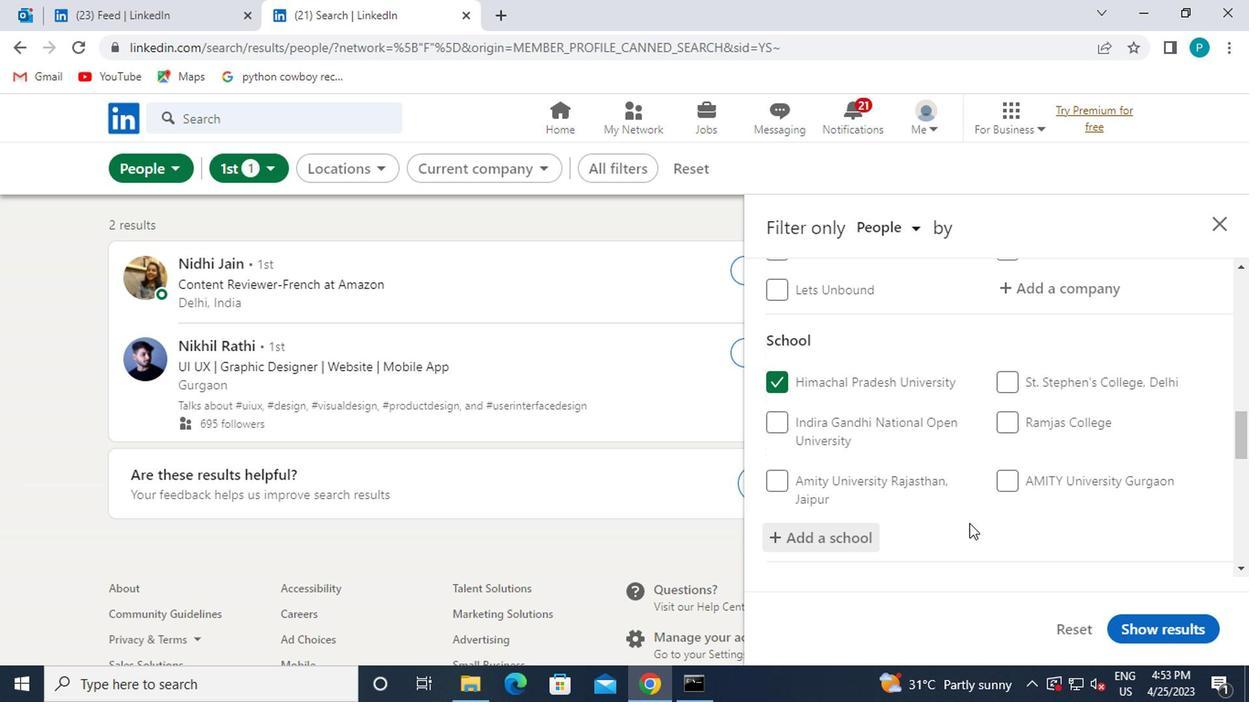 
Action: Mouse moved to (967, 517)
Screenshot: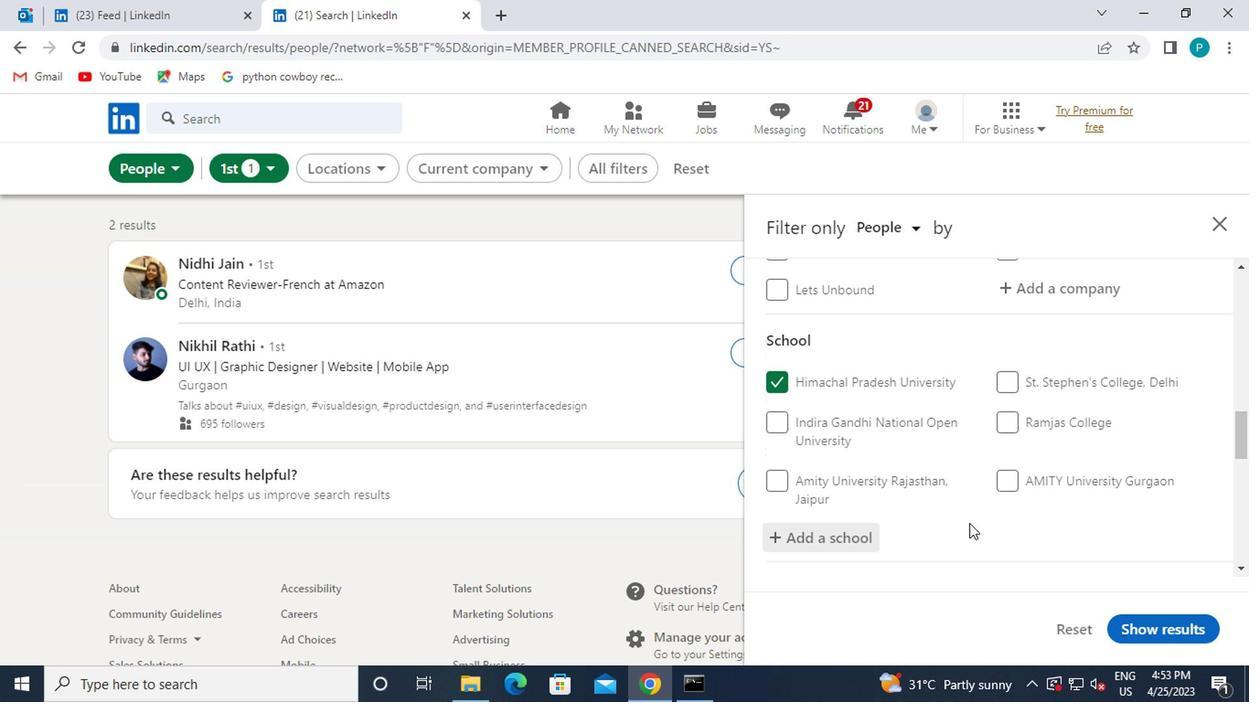 
Action: Mouse scrolled (967, 516) with delta (0, 0)
Screenshot: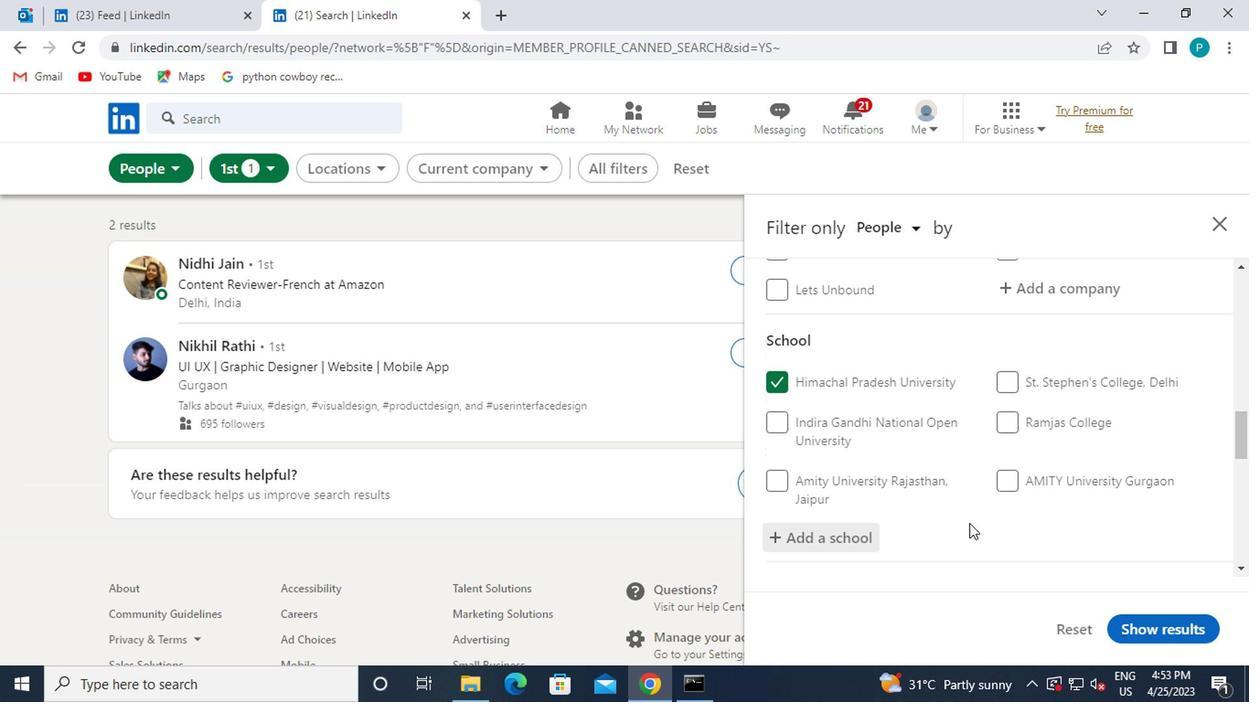 
Action: Mouse moved to (970, 493)
Screenshot: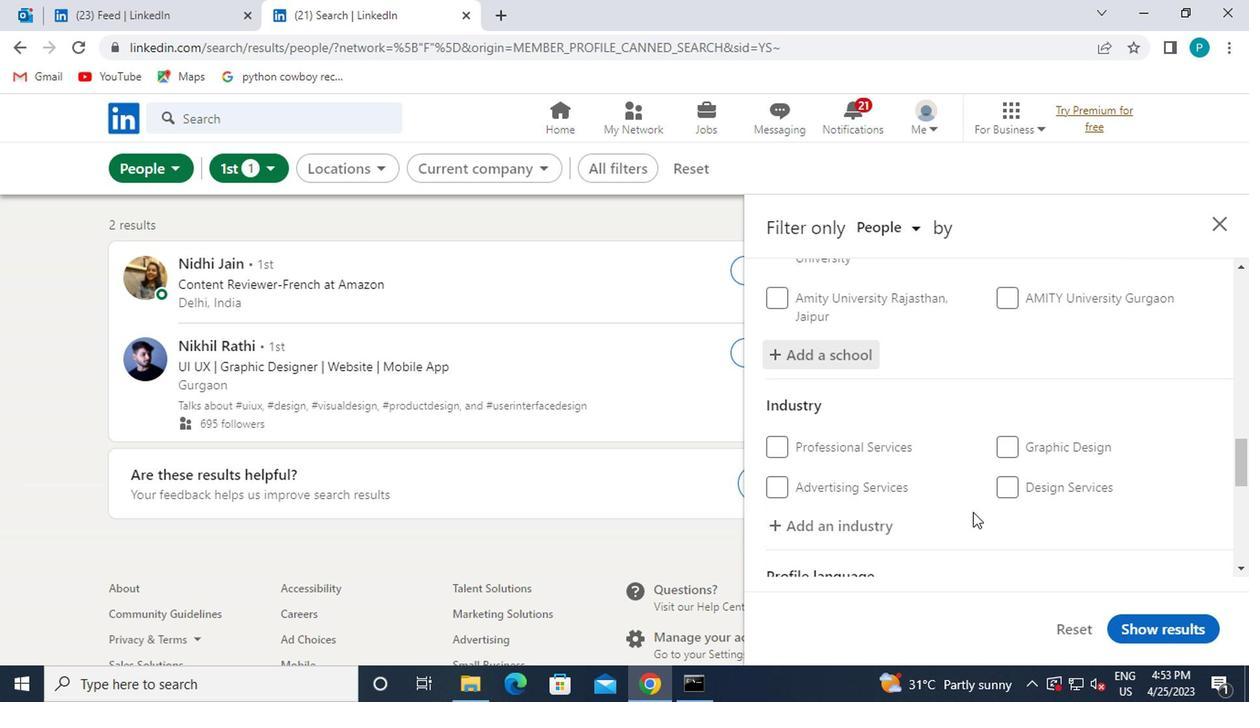 
Action: Mouse scrolled (970, 493) with delta (0, 0)
Screenshot: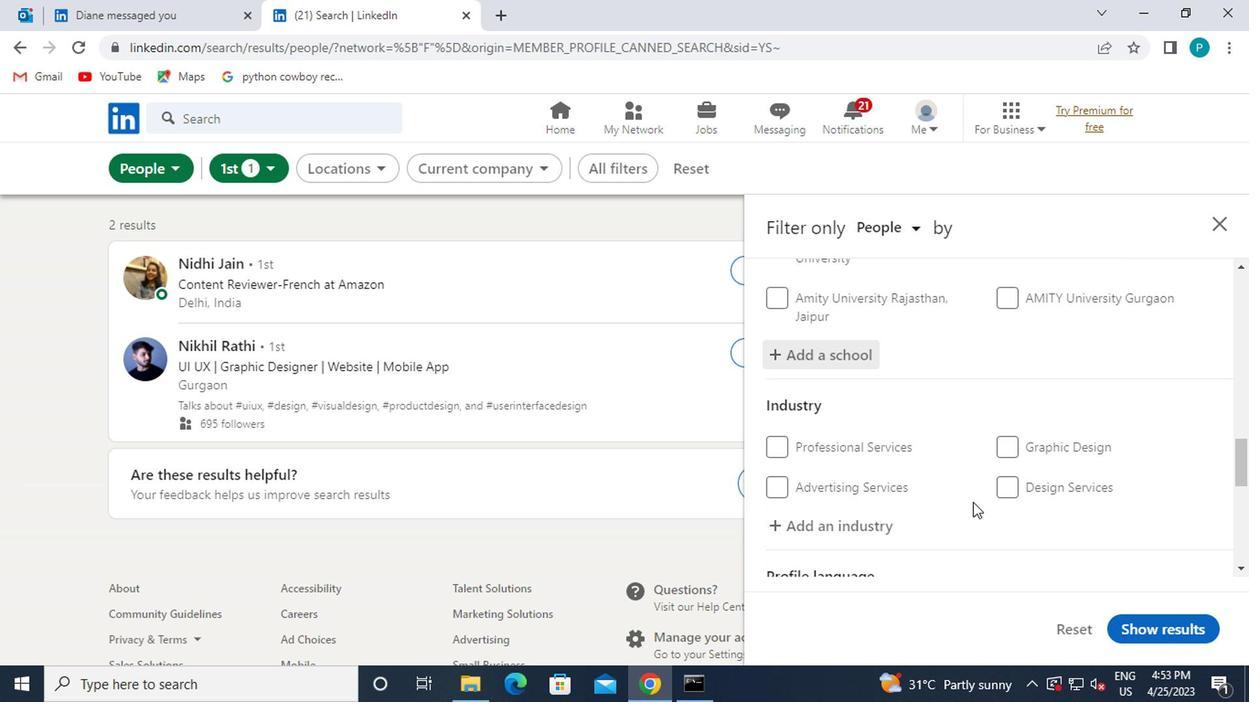 
Action: Mouse moved to (806, 418)
Screenshot: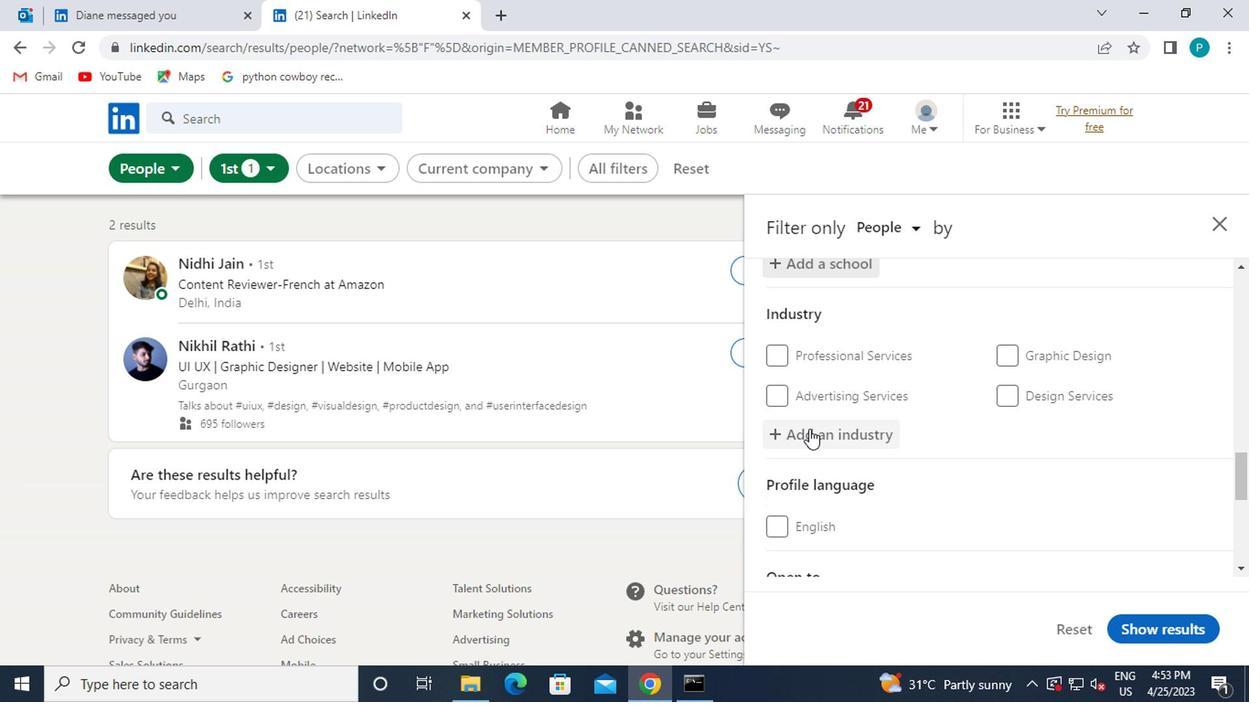 
Action: Mouse pressed left at (806, 418)
Screenshot: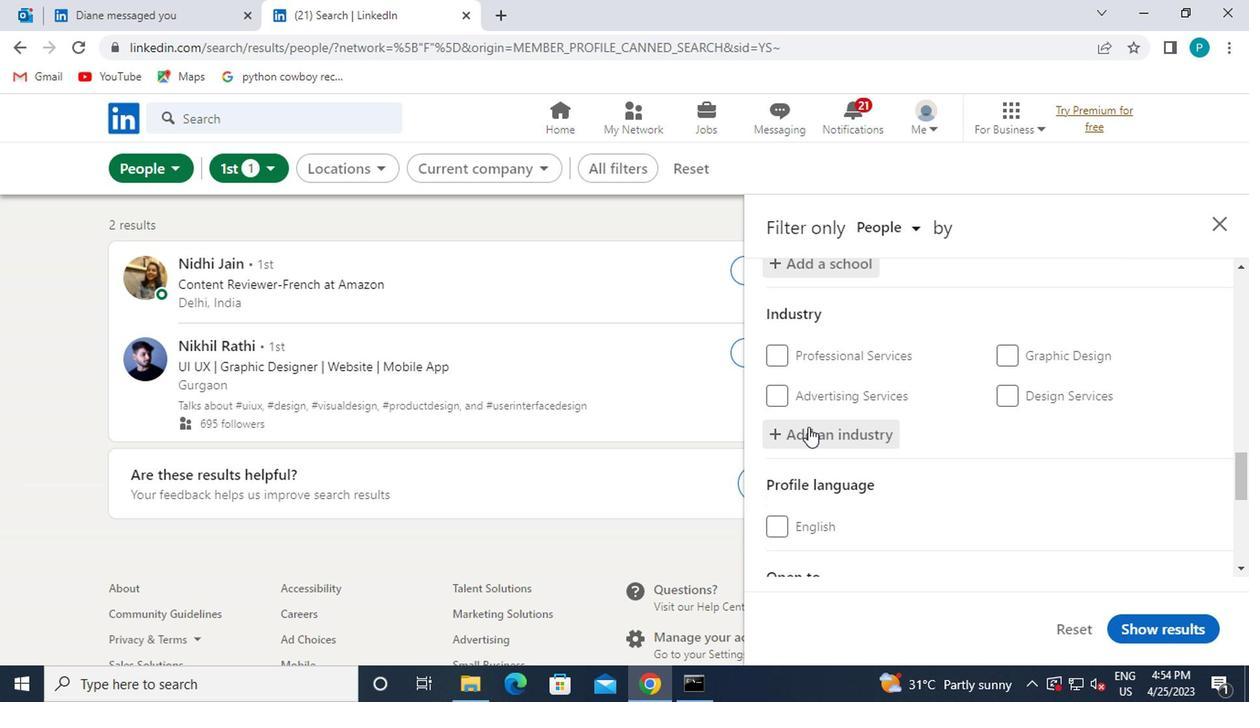 
Action: Mouse moved to (806, 418)
Screenshot: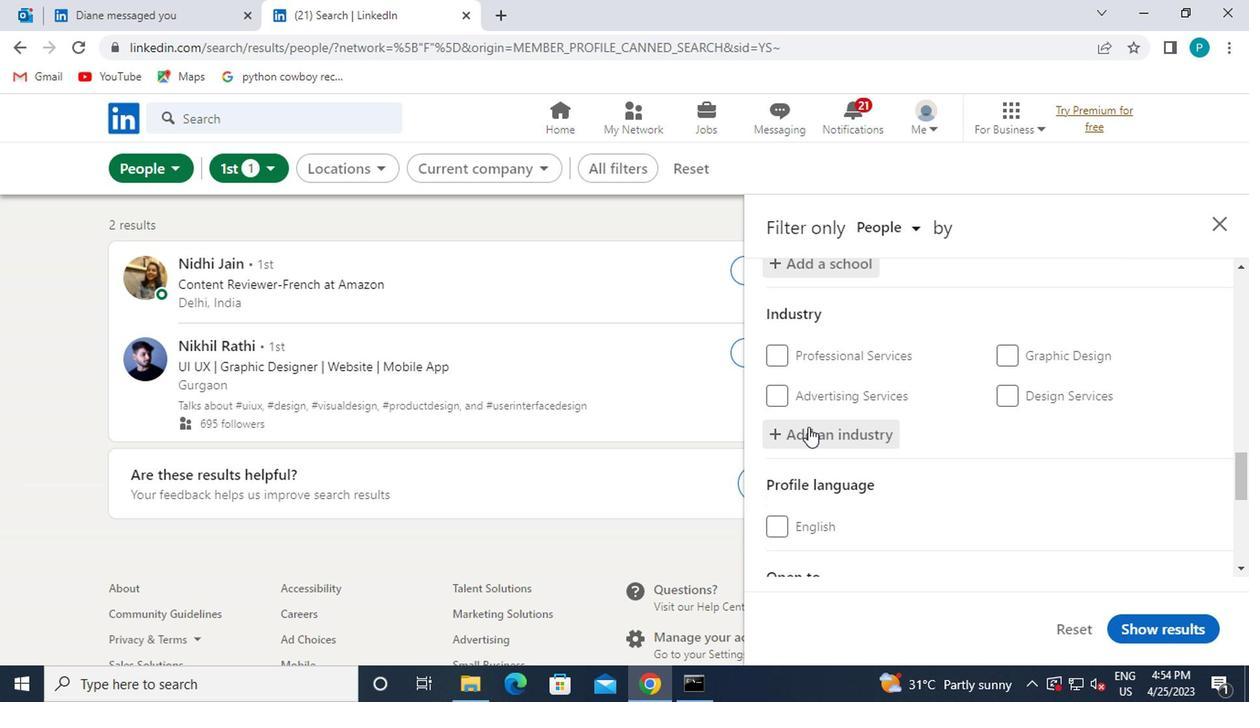 
Action: Key pressed <Key.caps_lock>C<Key.caps_lock>OLL
Screenshot: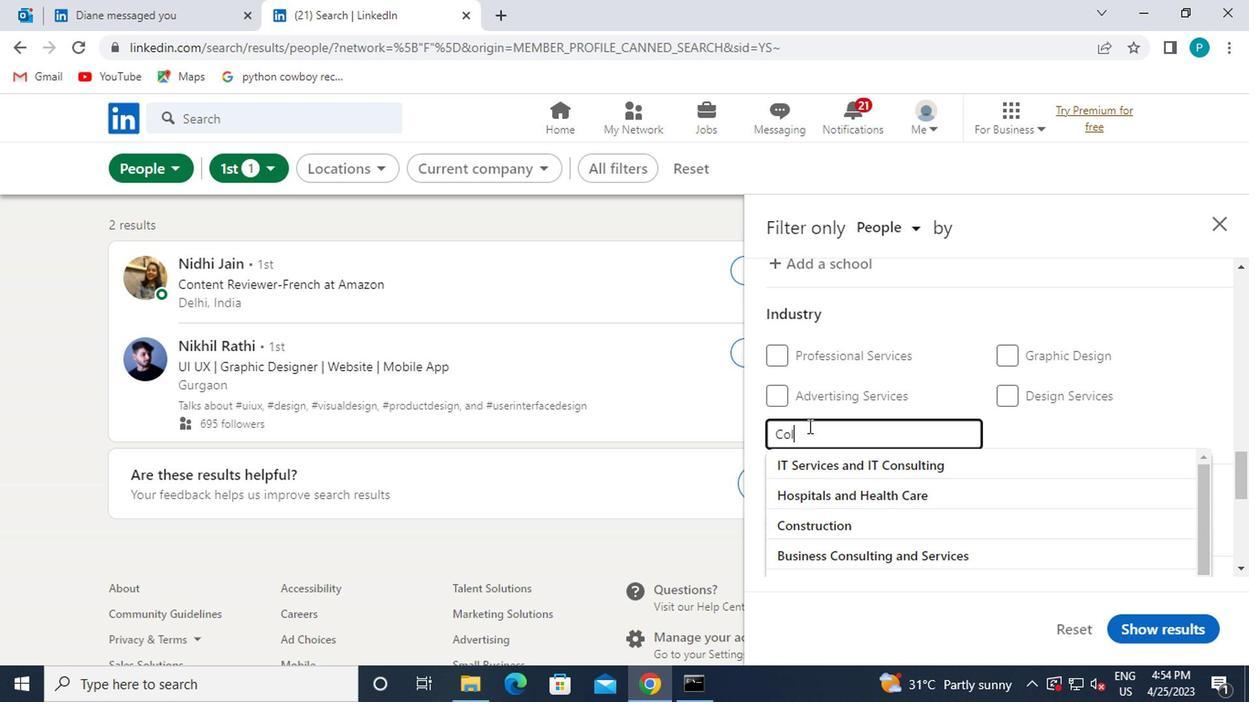 
Action: Mouse moved to (820, 486)
Screenshot: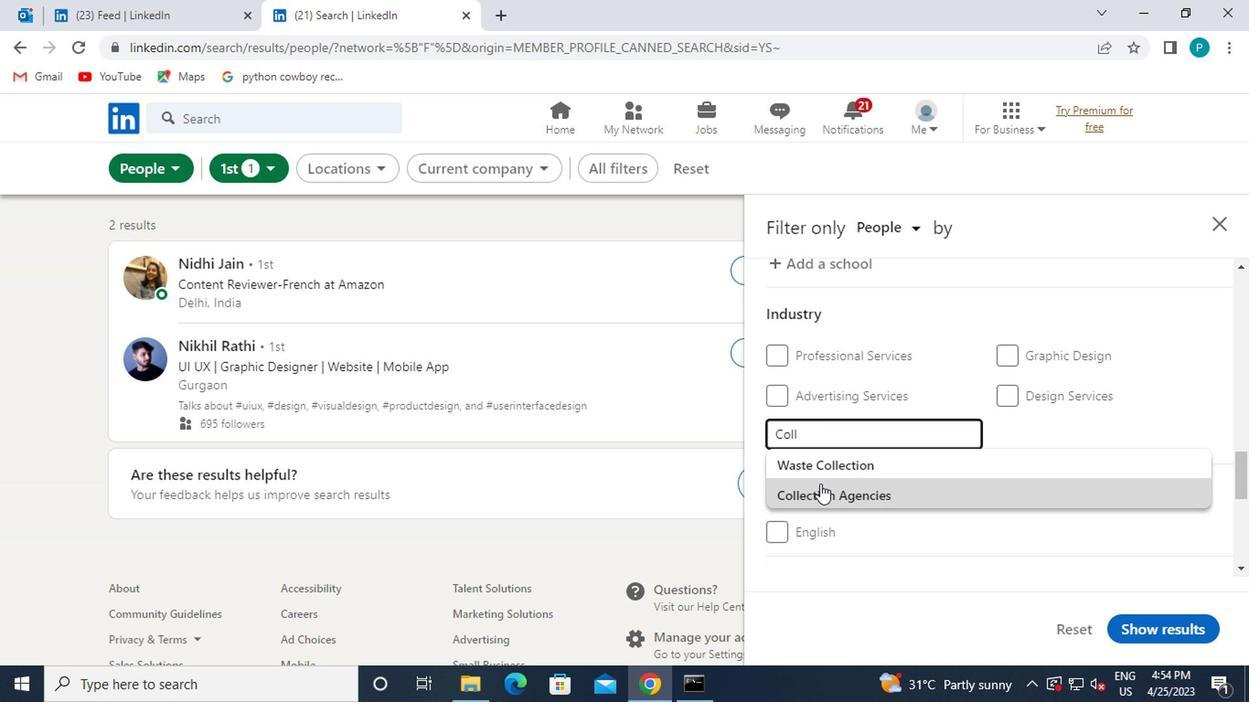 
Action: Mouse pressed left at (820, 486)
Screenshot: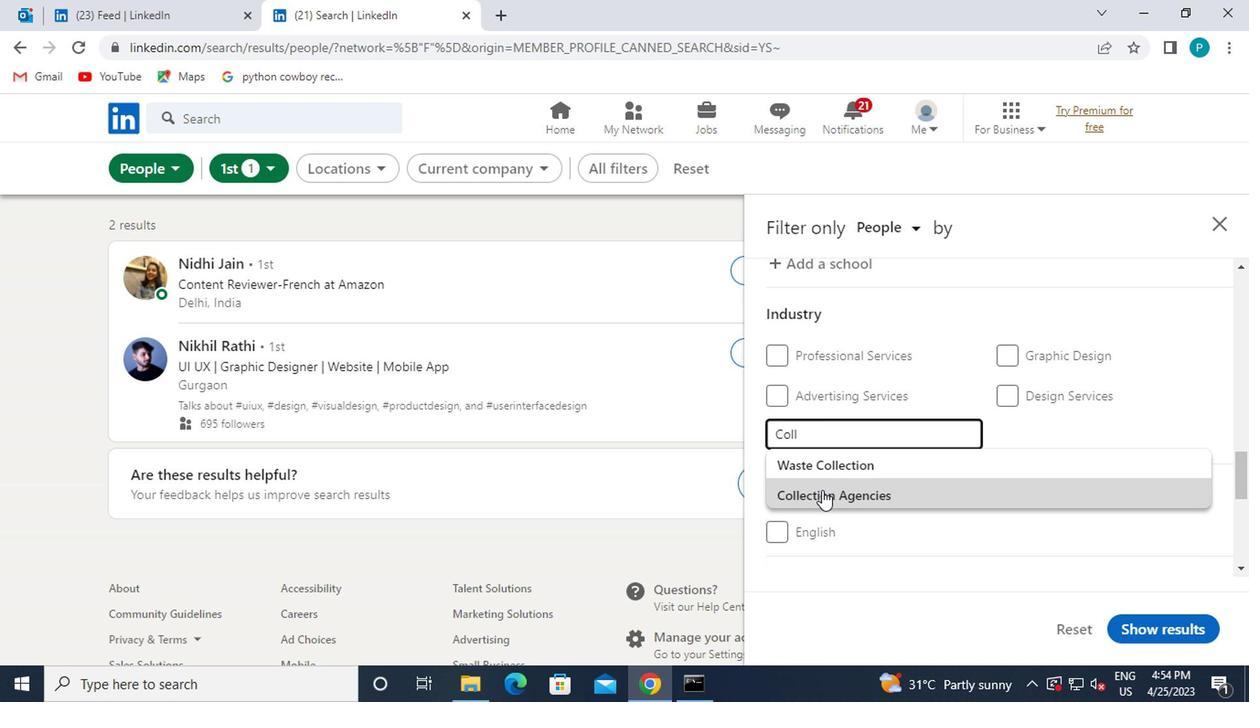 
Action: Mouse moved to (821, 487)
Screenshot: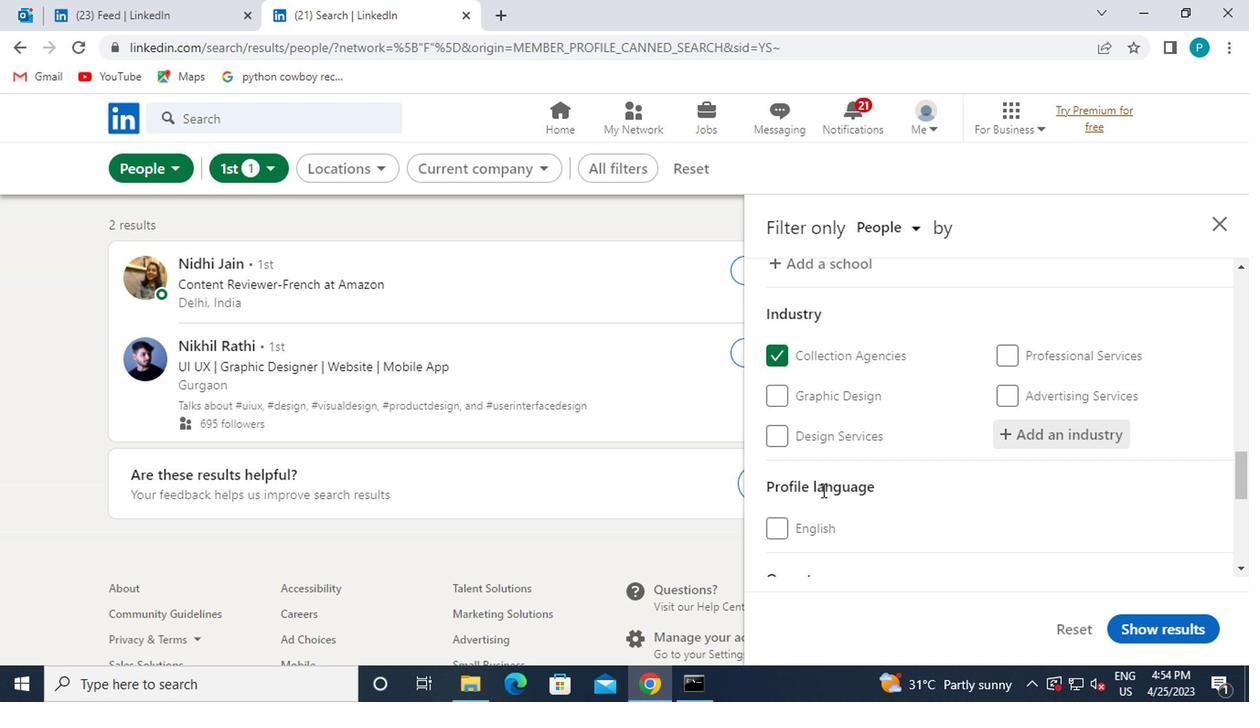 
Action: Mouse scrolled (821, 486) with delta (0, -1)
Screenshot: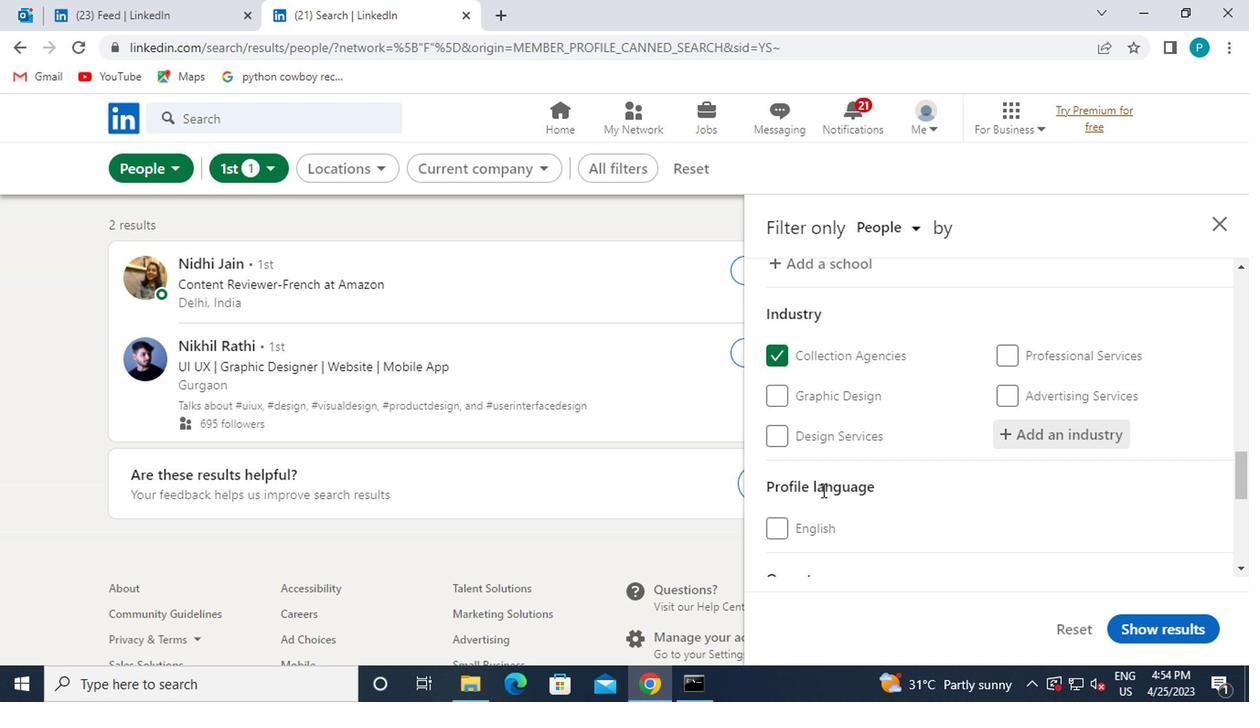 
Action: Mouse scrolled (821, 486) with delta (0, -1)
Screenshot: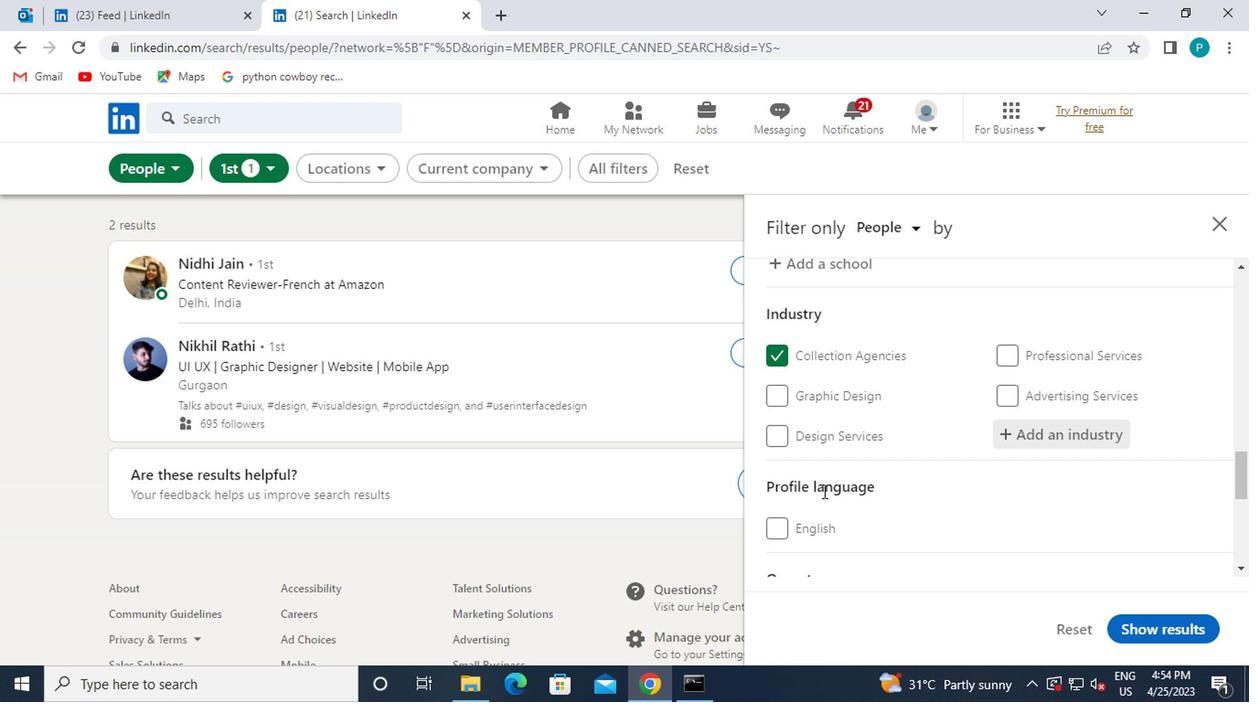 
Action: Mouse scrolled (821, 486) with delta (0, -1)
Screenshot: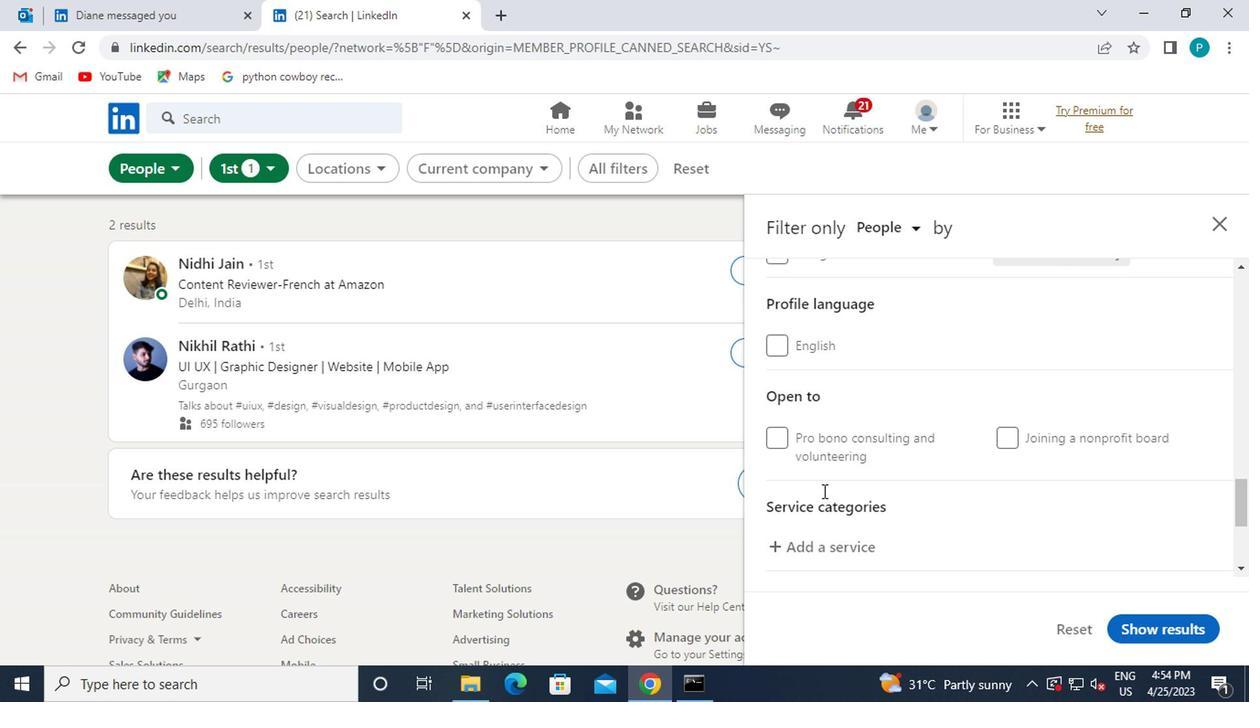 
Action: Mouse moved to (826, 456)
Screenshot: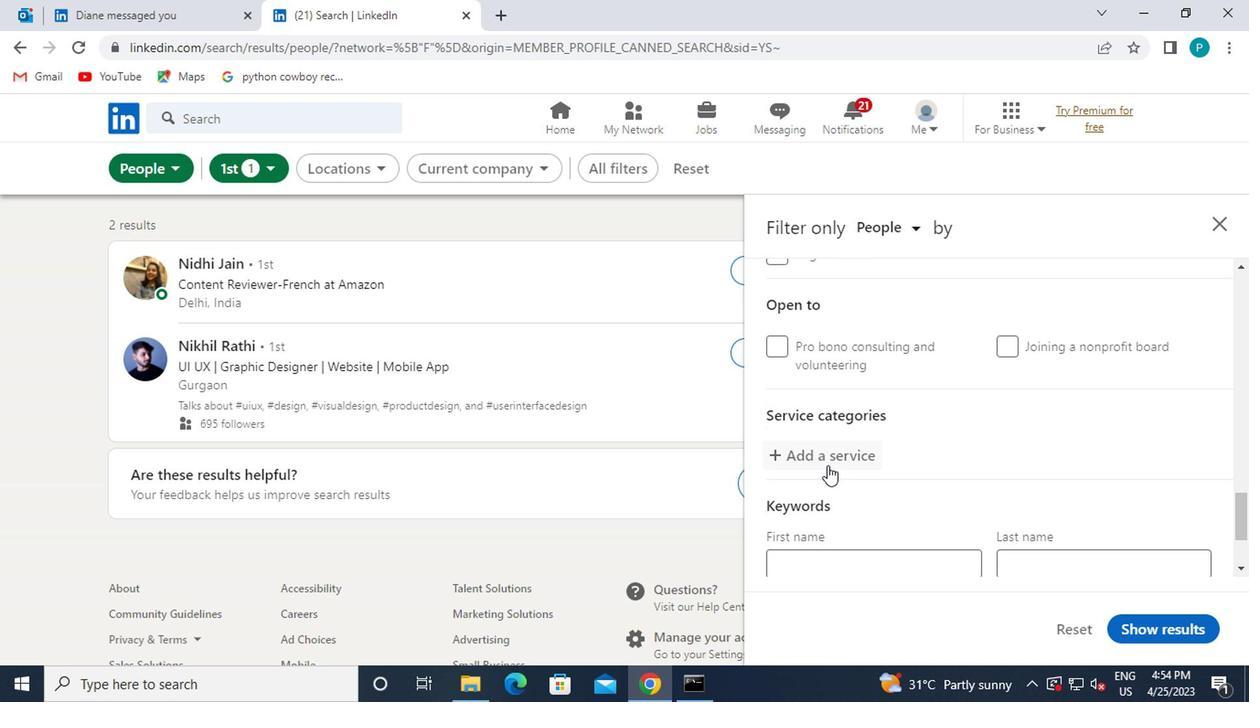 
Action: Mouse pressed left at (826, 456)
Screenshot: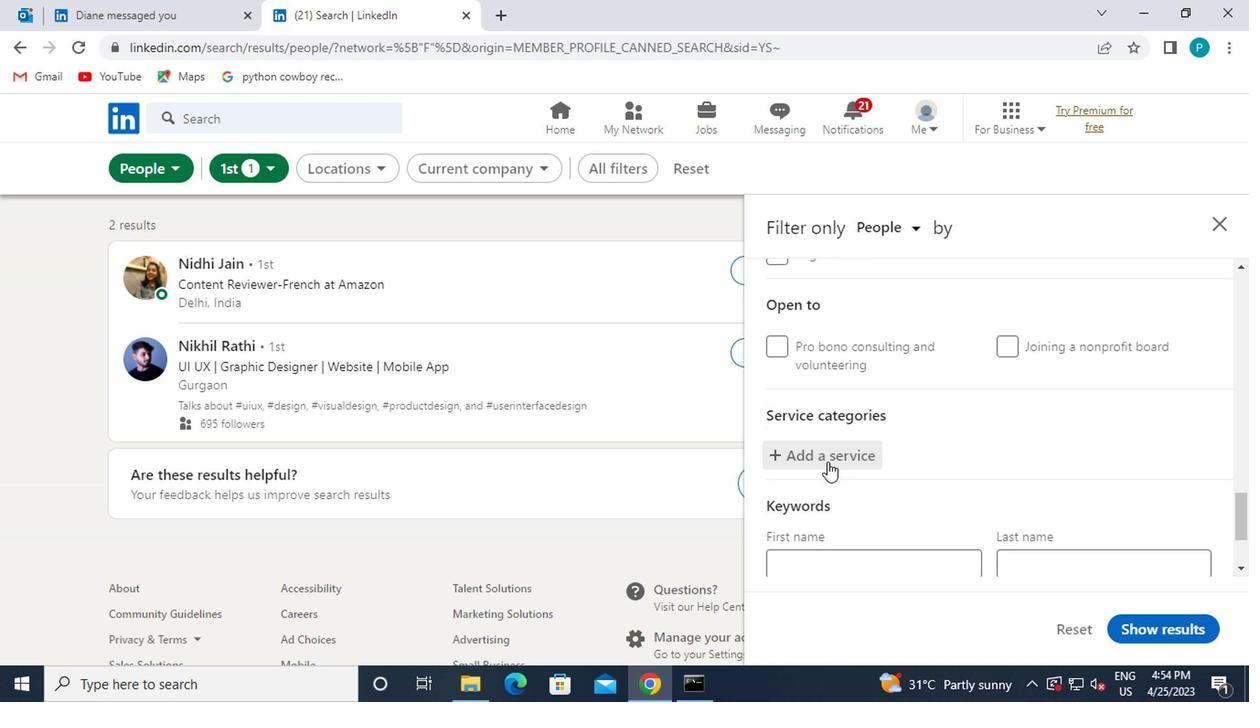 
Action: Key pressed <Key.caps_lock>F<Key.caps_lock>ILING
Screenshot: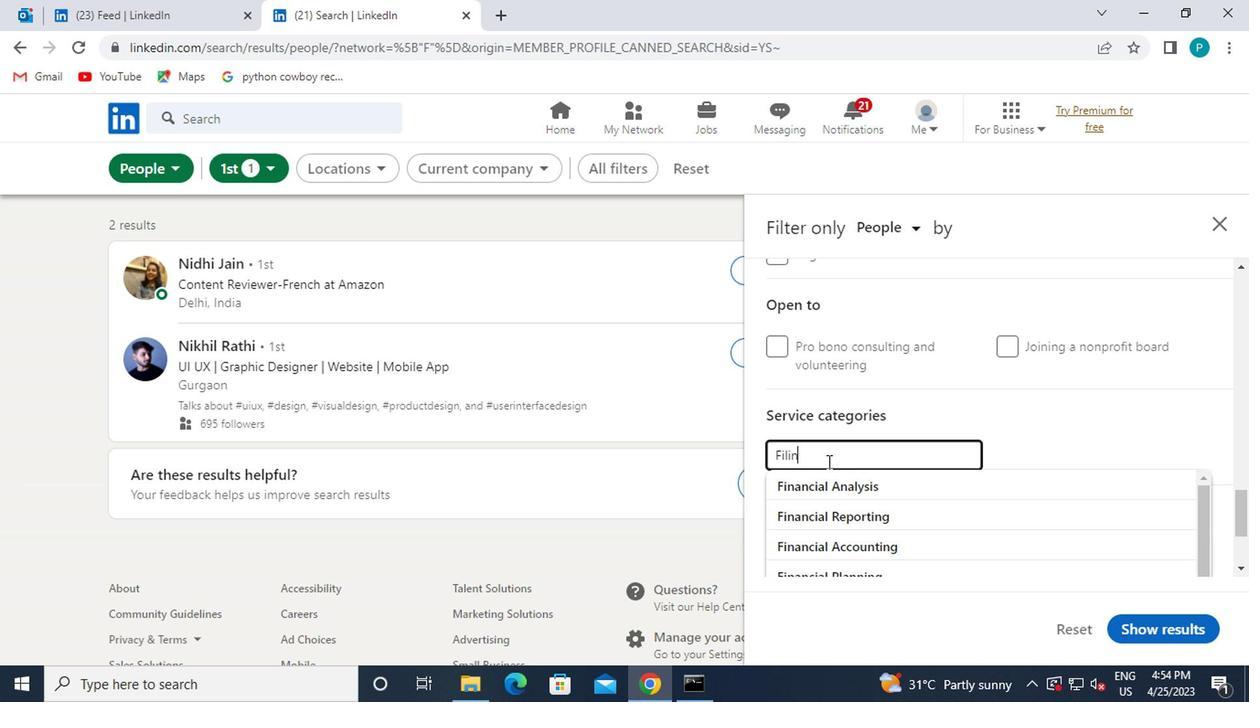 
Action: Mouse moved to (802, 486)
Screenshot: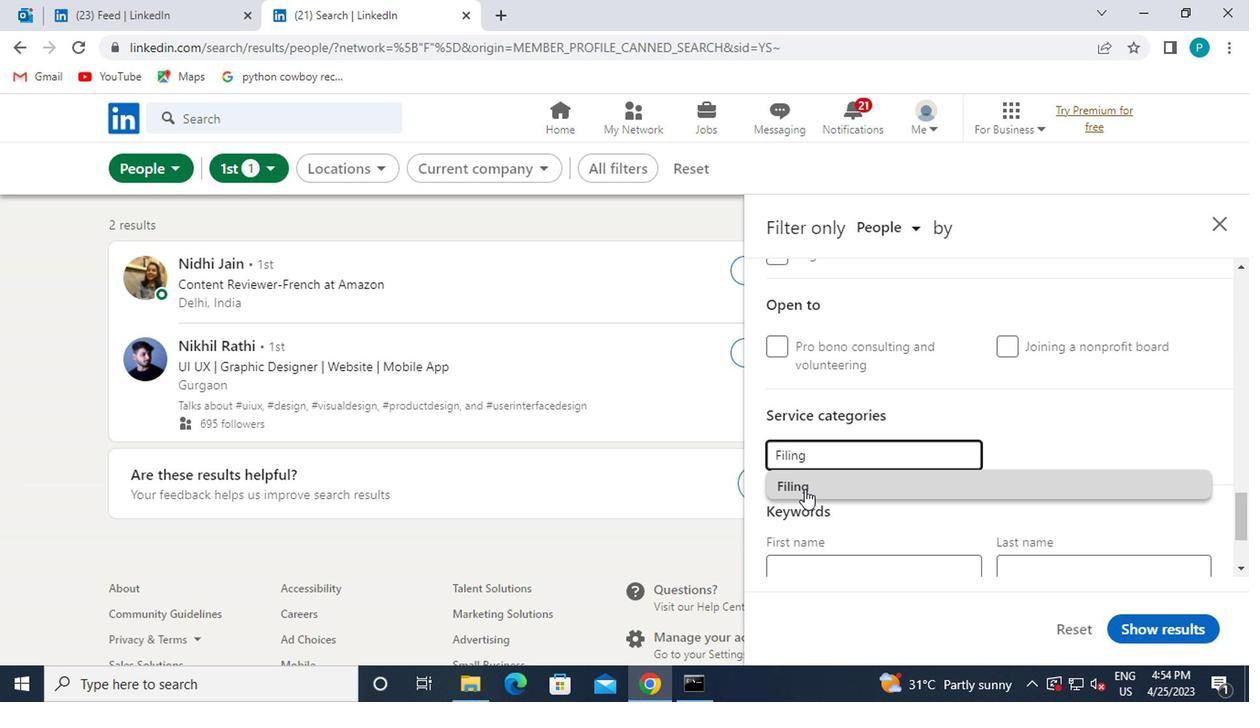 
Action: Mouse pressed left at (802, 486)
Screenshot: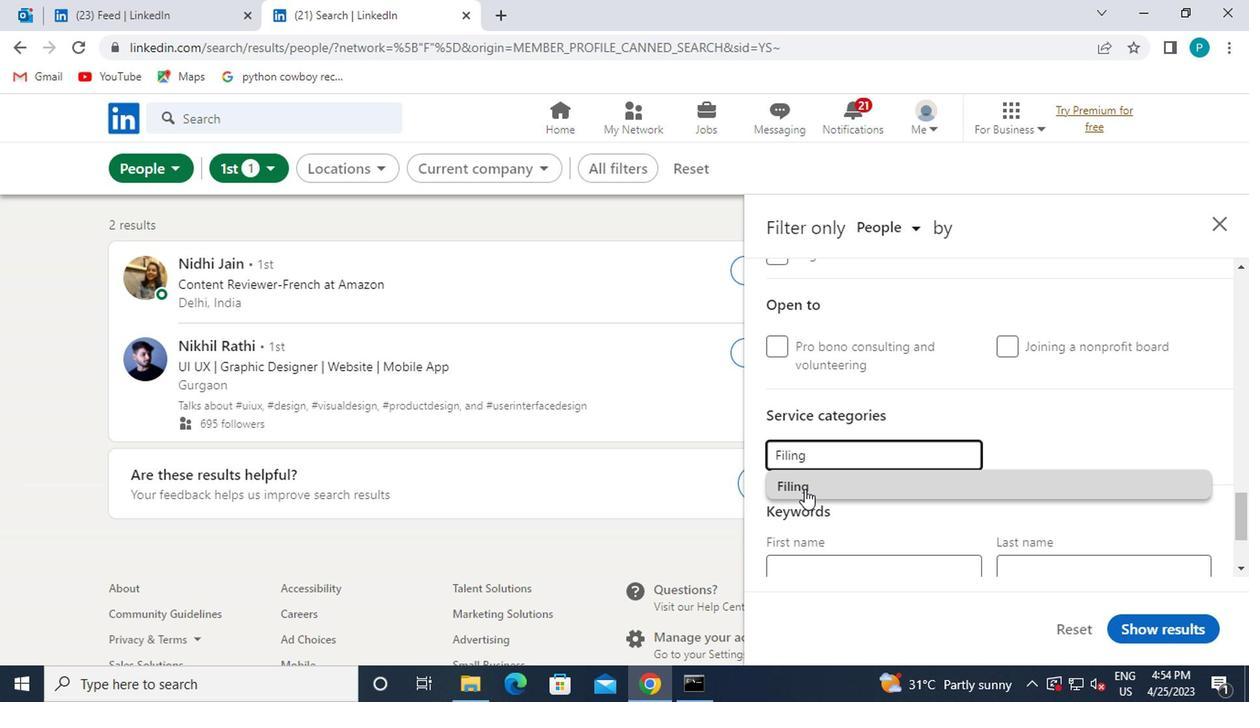 
Action: Mouse moved to (813, 485)
Screenshot: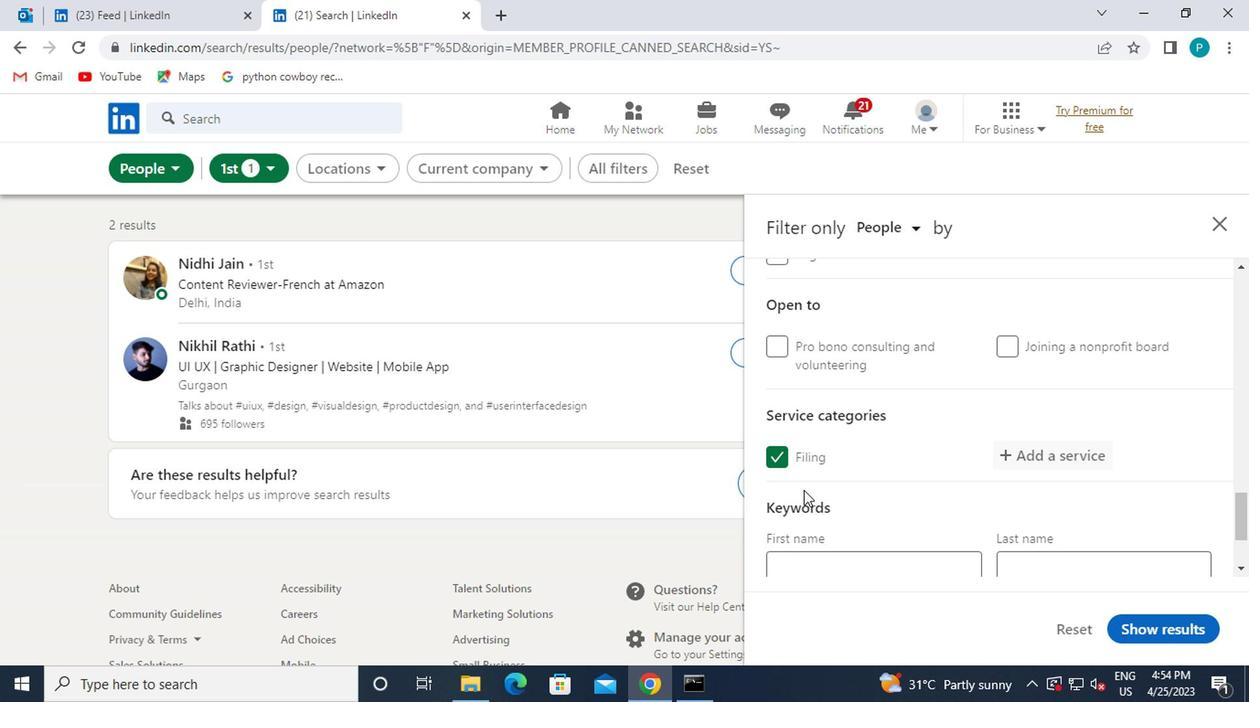 
Action: Mouse scrolled (813, 484) with delta (0, -1)
Screenshot: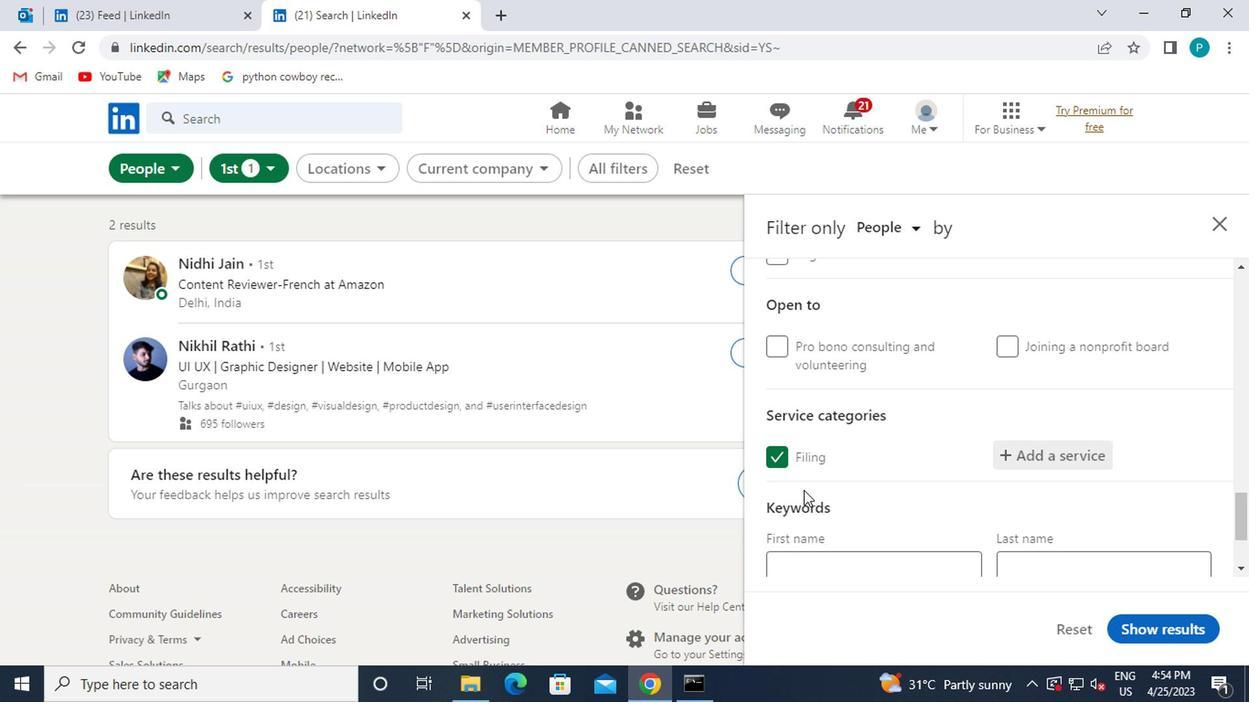 
Action: Mouse scrolled (813, 484) with delta (0, -1)
Screenshot: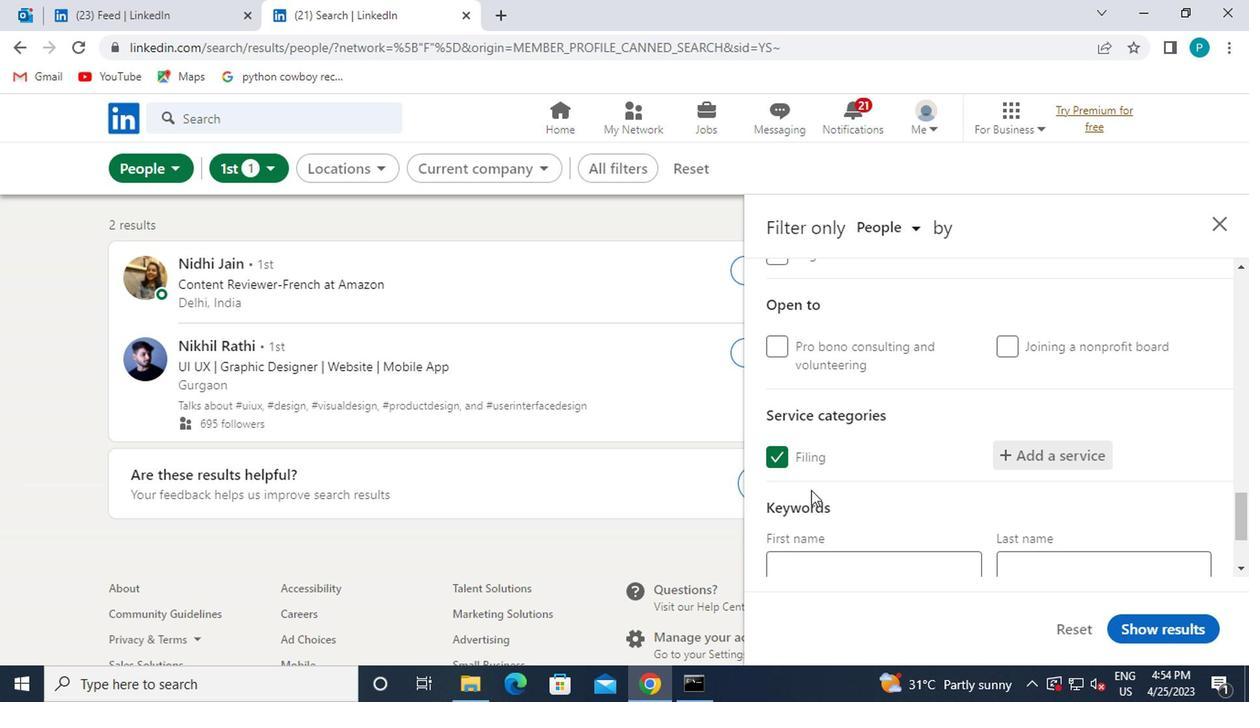 
Action: Mouse moved to (805, 485)
Screenshot: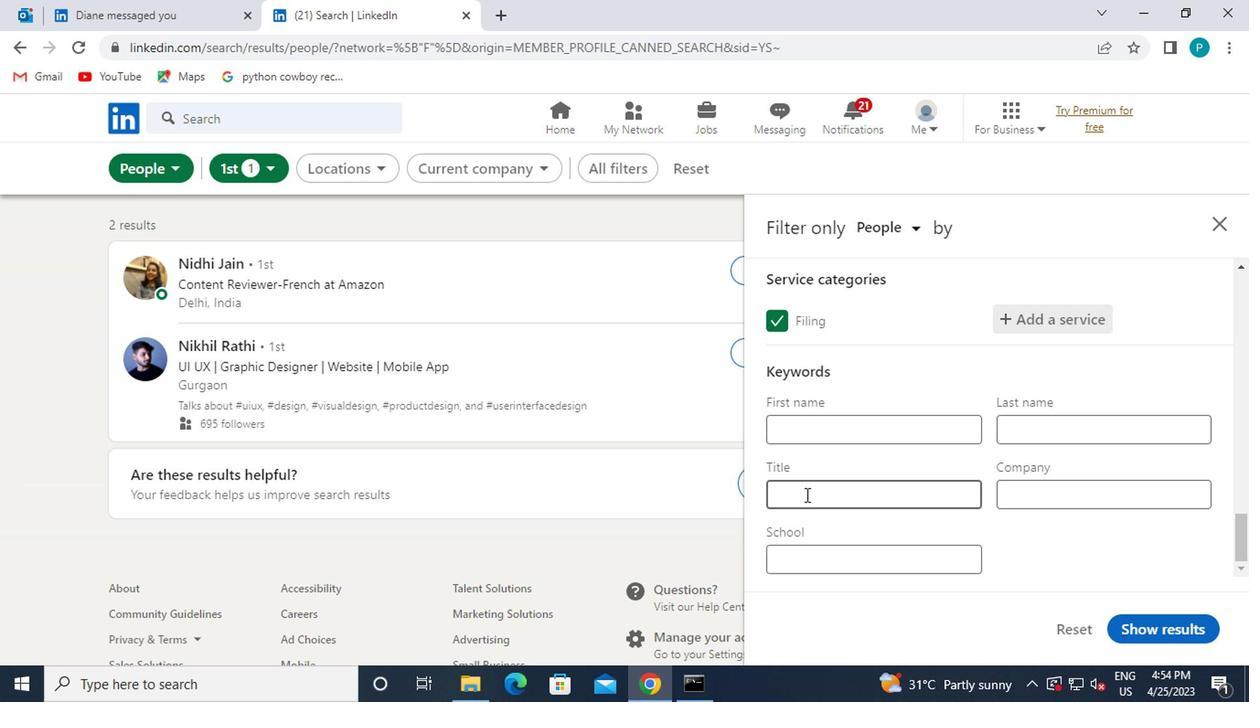 
Action: Mouse pressed left at (805, 485)
Screenshot: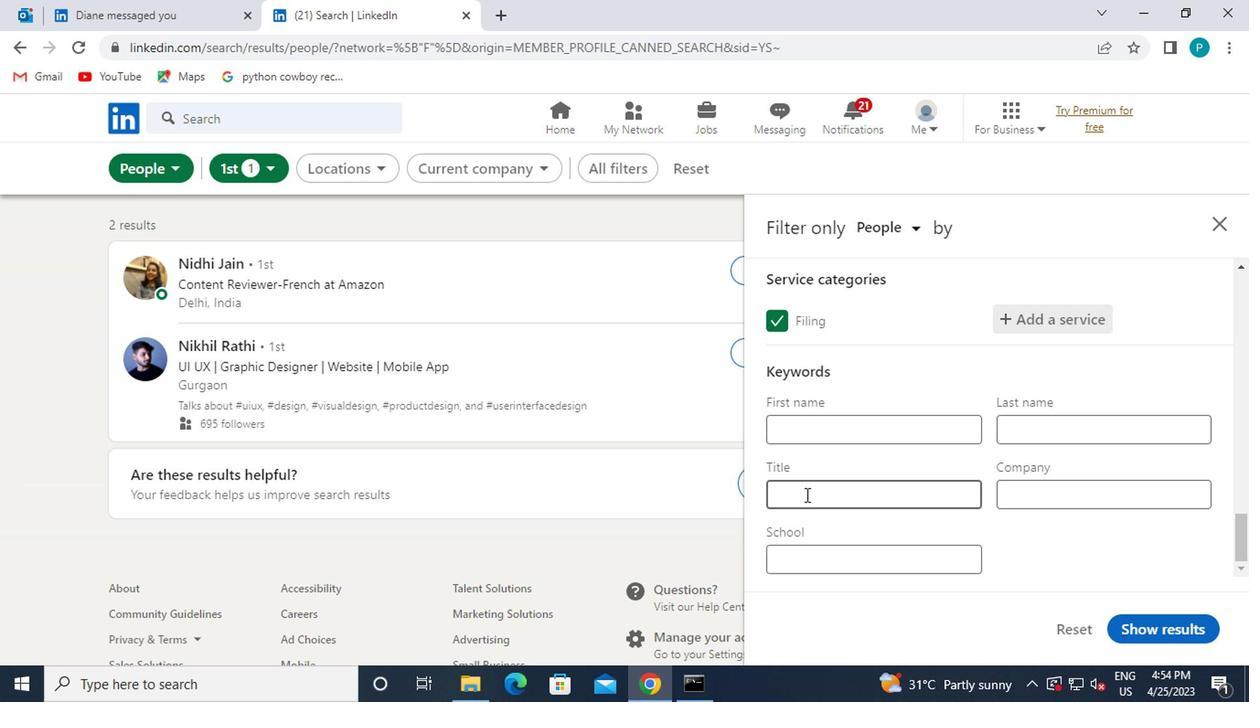 
Action: Key pressed <Key.caps_lock>A<Key.caps_lock>TTORNEY
Screenshot: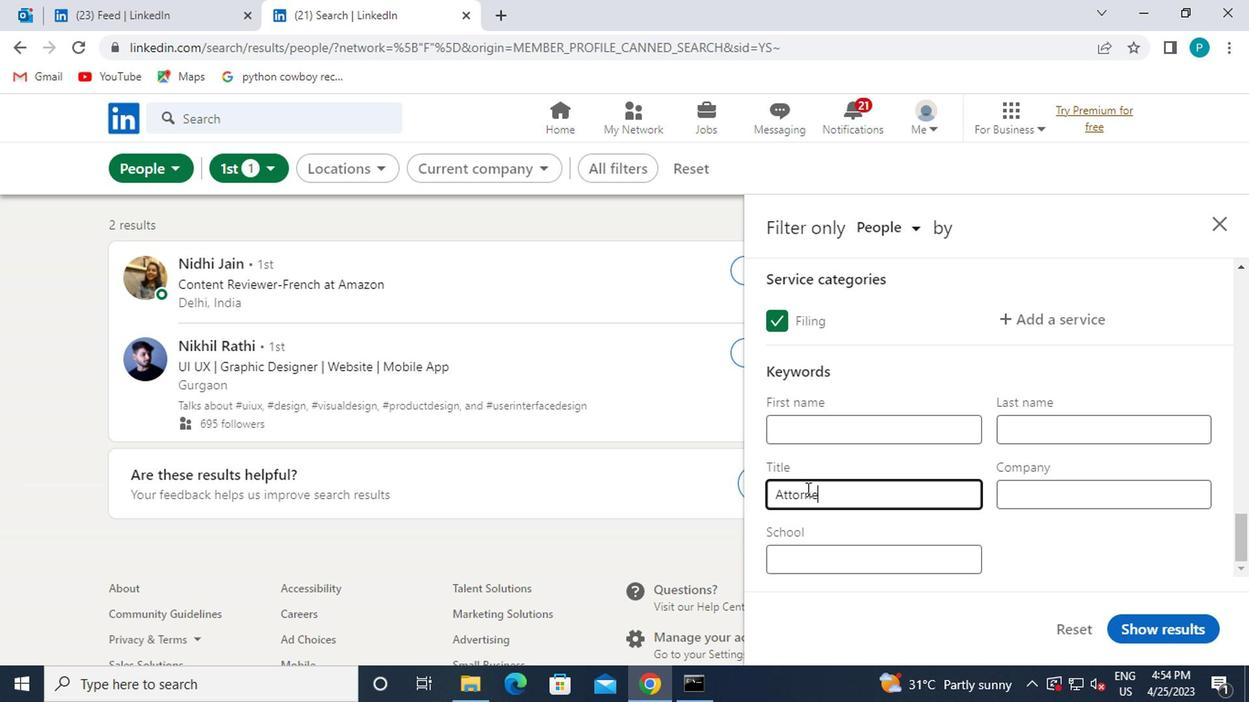 
Action: Mouse moved to (1148, 627)
Screenshot: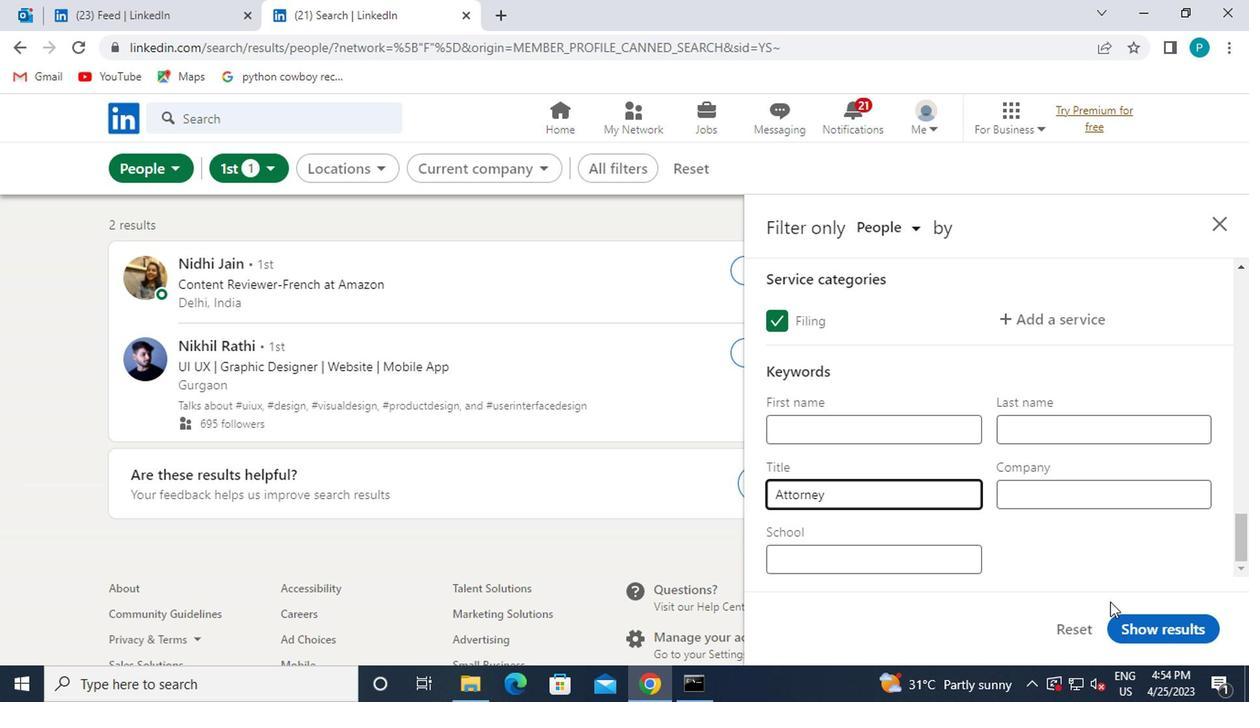
Action: Mouse pressed left at (1148, 627)
Screenshot: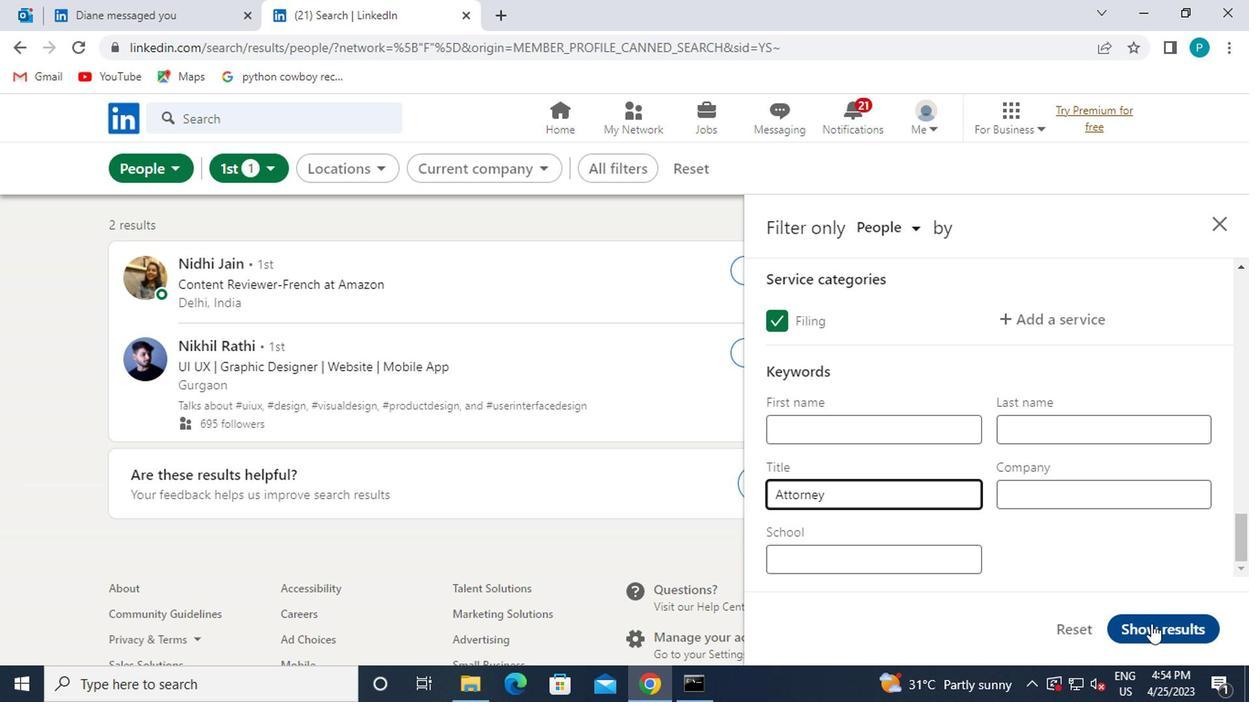 
